 Task: Search one way flight ticket for 5 adults, 2 children, 1 infant in seat and 2 infants on lap in economy from Latrobe: Arnold Palmer Regional Airport to Jackson: Jackson Hole Airport on 5-2-2023. Choice of flights is Westjet. Number of bags: 2 carry on bags. Price is upto 72000. Outbound departure time preference is 5:30.
Action: Mouse moved to (388, 333)
Screenshot: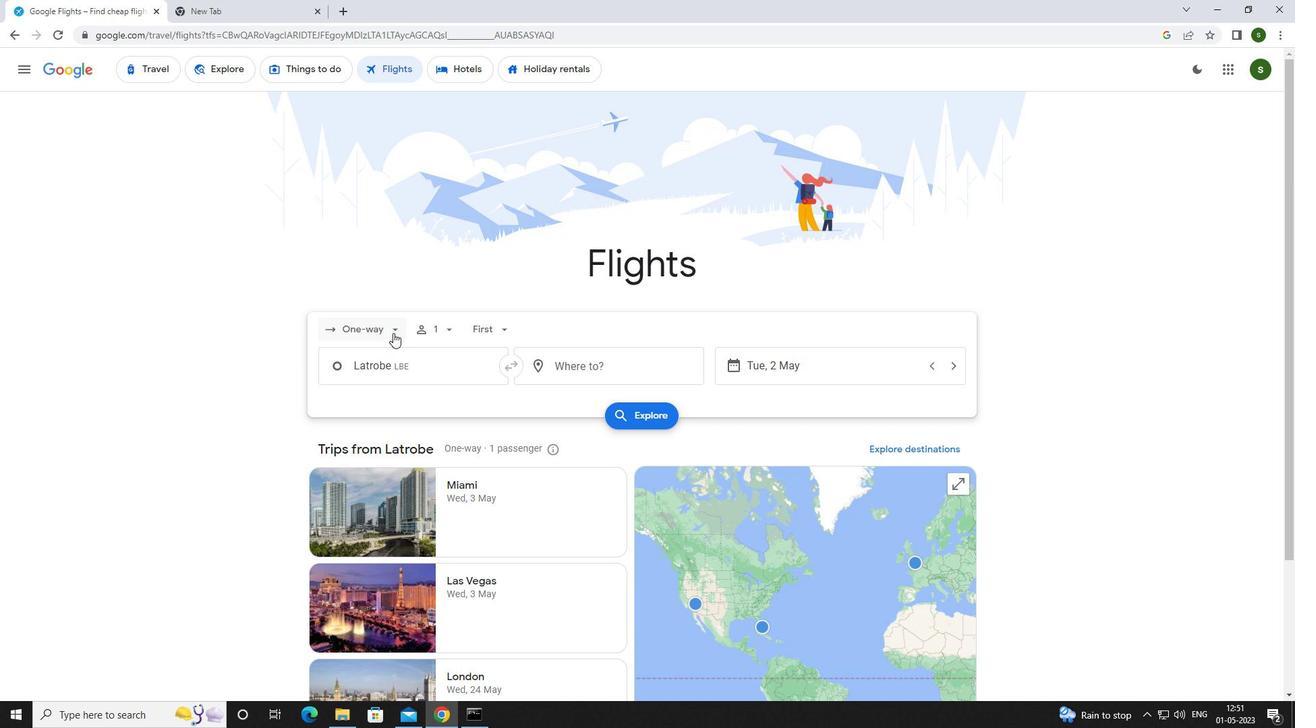 
Action: Mouse pressed left at (388, 333)
Screenshot: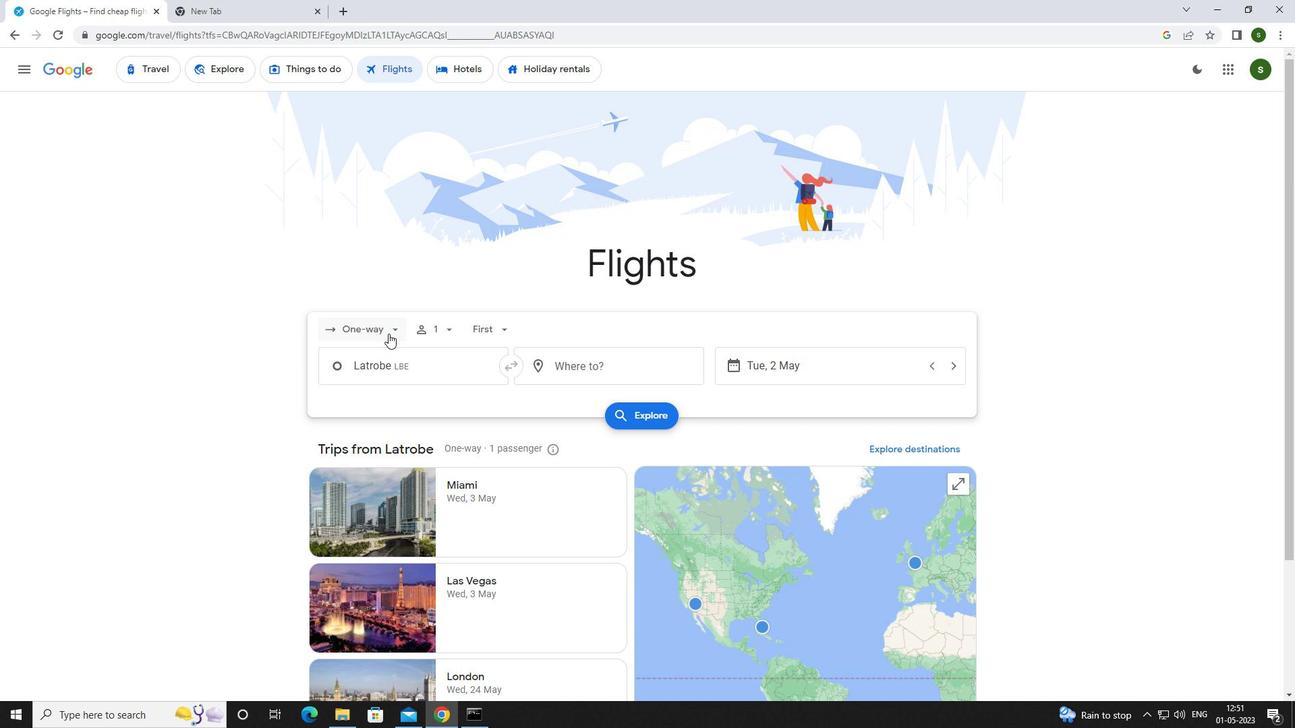 
Action: Mouse moved to (383, 393)
Screenshot: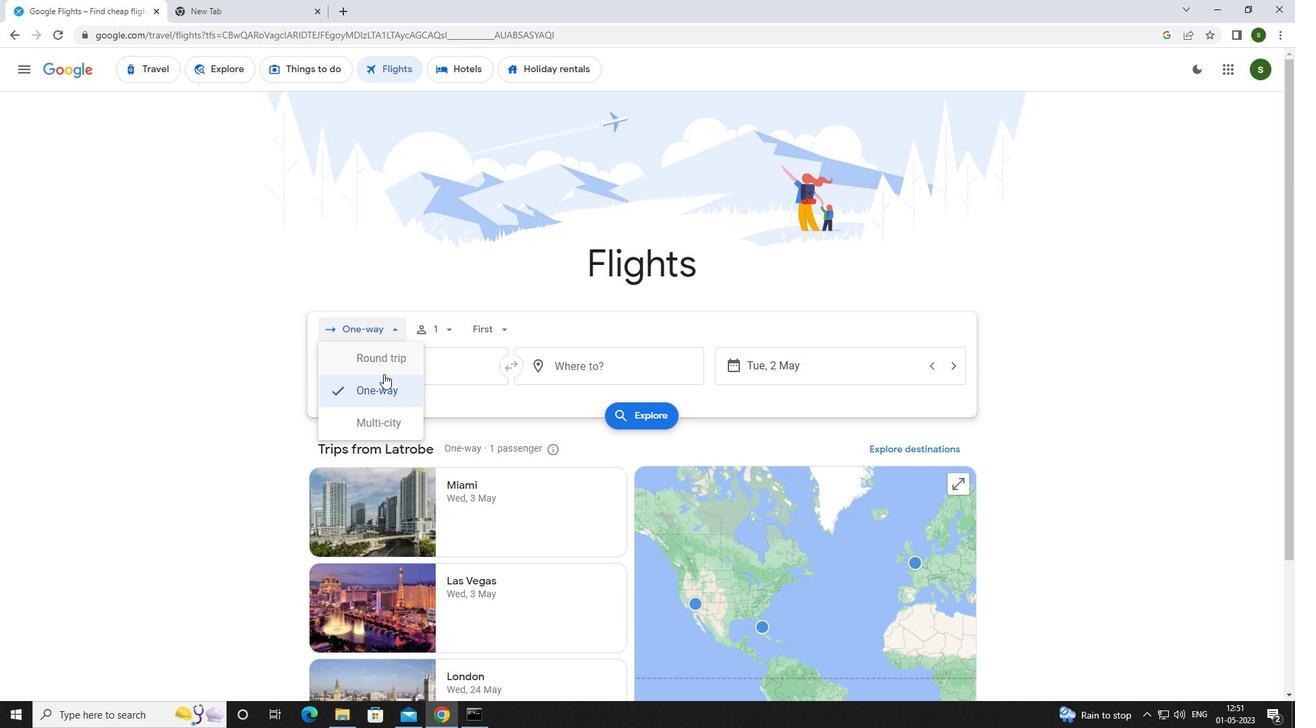 
Action: Mouse pressed left at (383, 393)
Screenshot: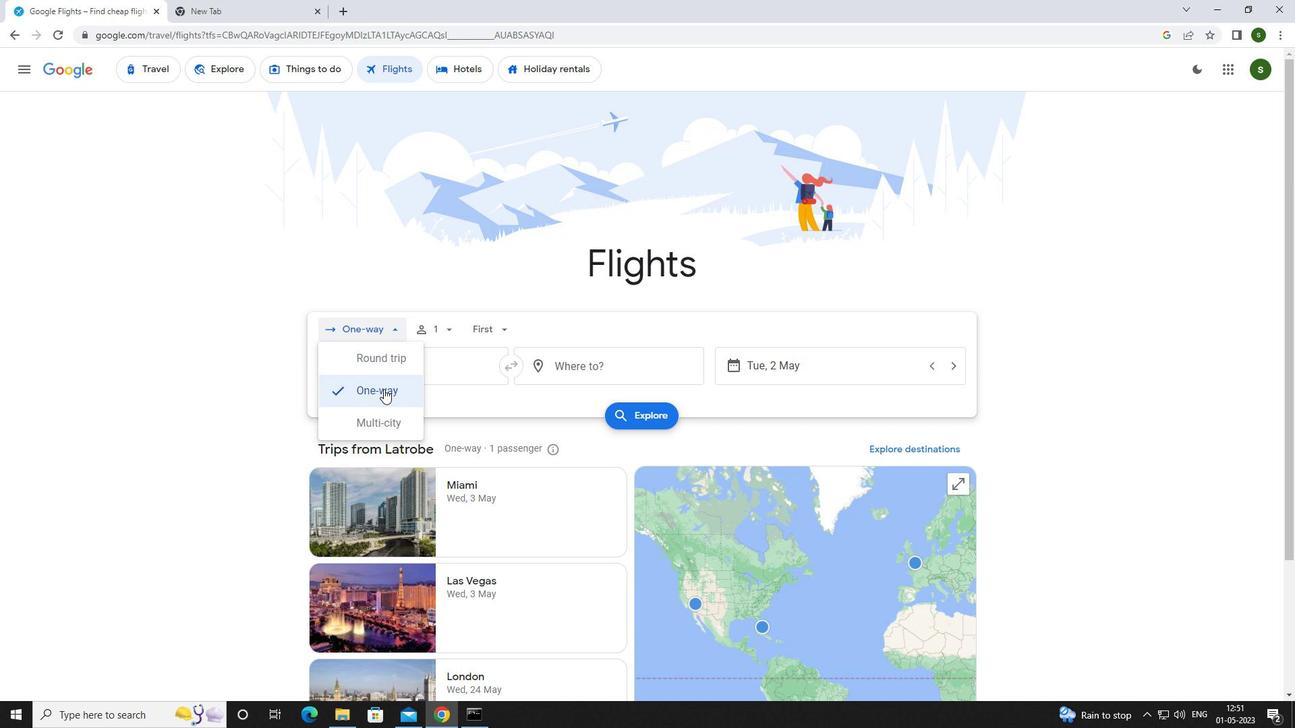 
Action: Mouse moved to (452, 333)
Screenshot: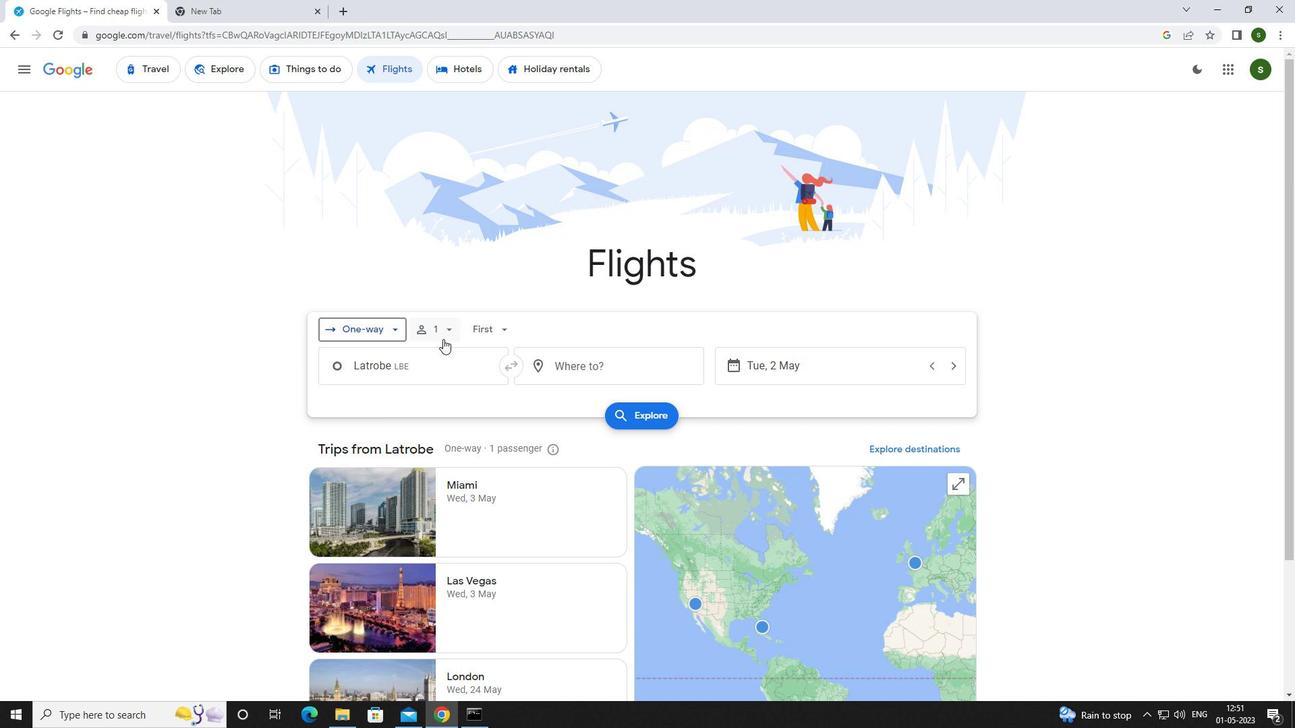 
Action: Mouse pressed left at (452, 333)
Screenshot: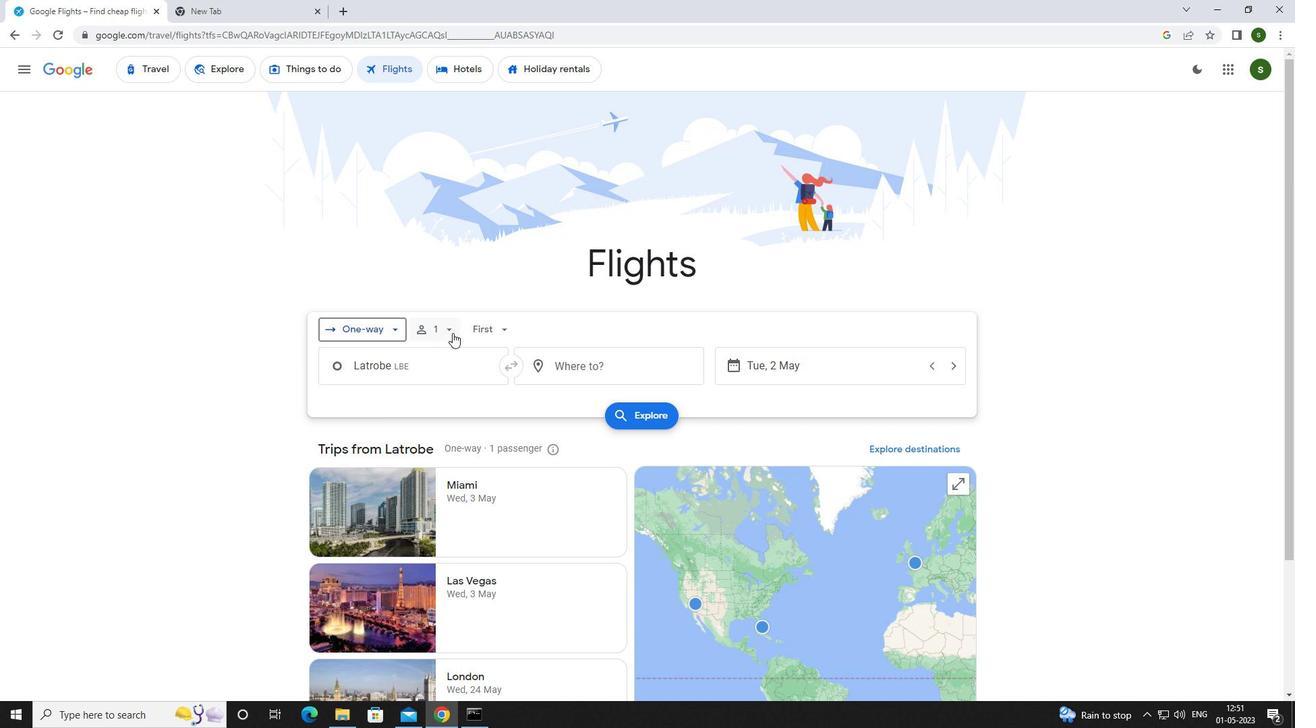 
Action: Mouse moved to (551, 365)
Screenshot: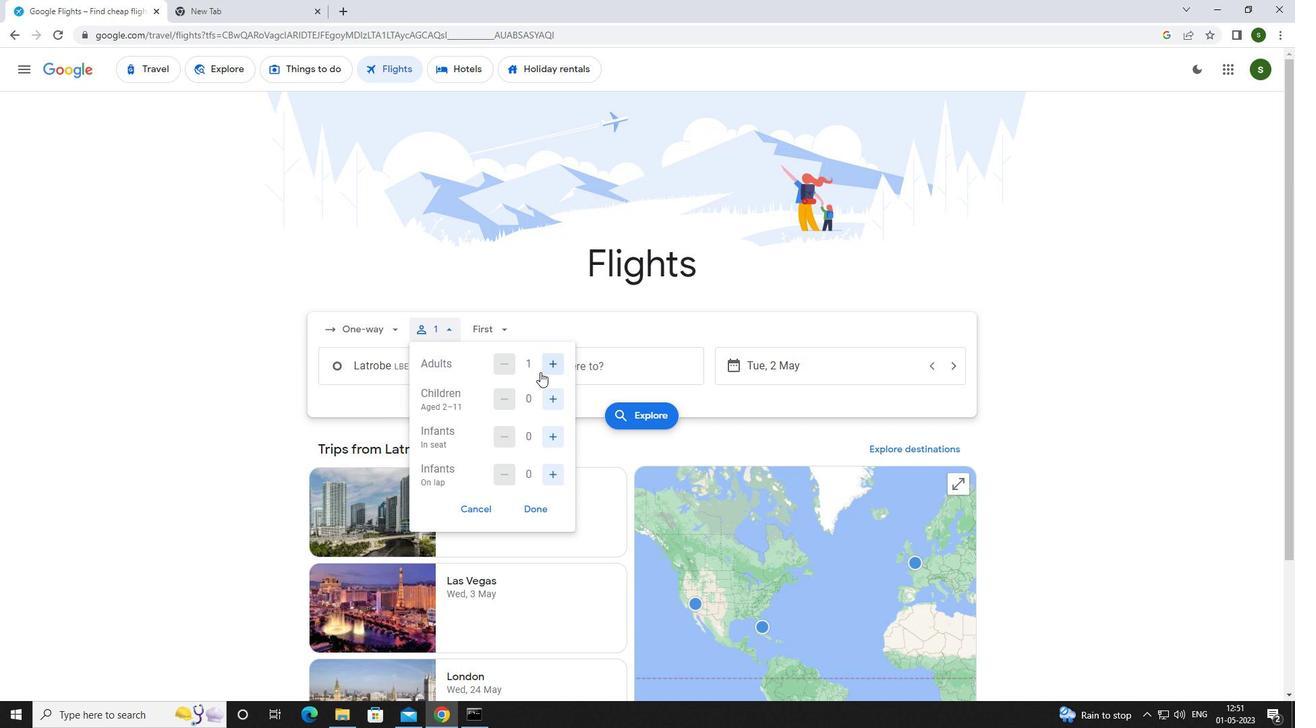 
Action: Mouse pressed left at (551, 365)
Screenshot: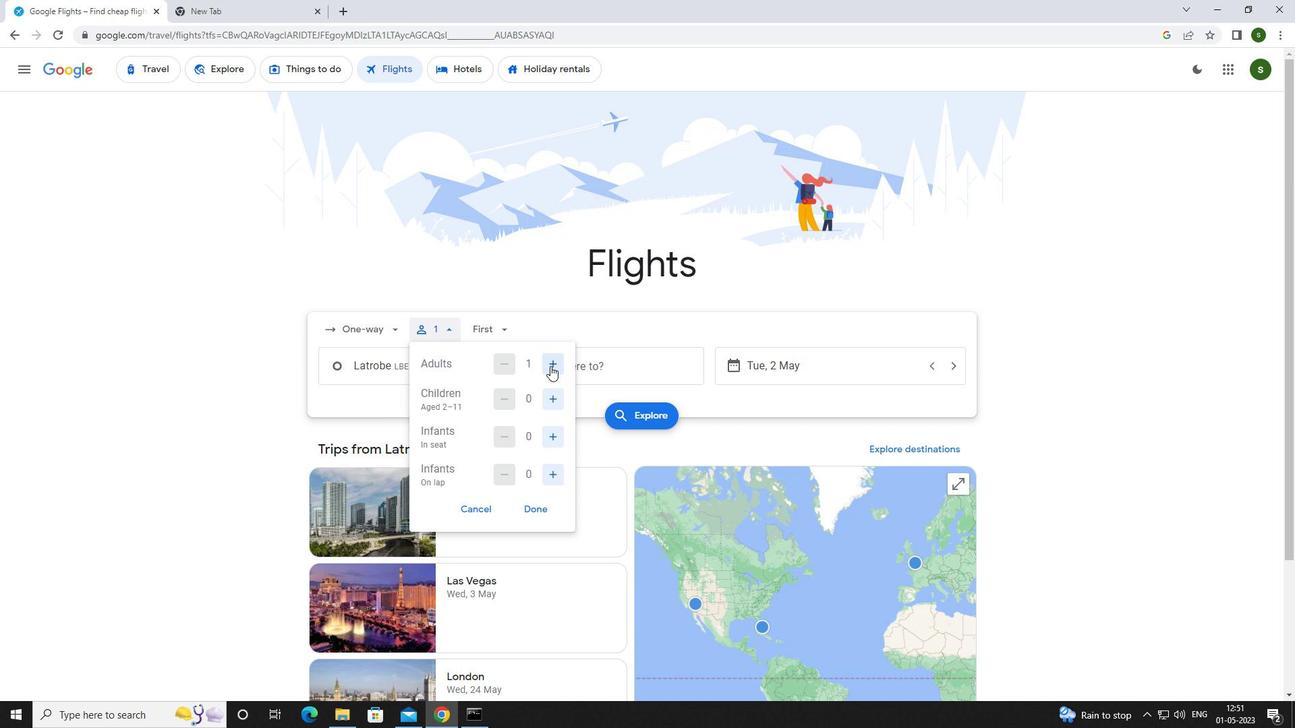 
Action: Mouse pressed left at (551, 365)
Screenshot: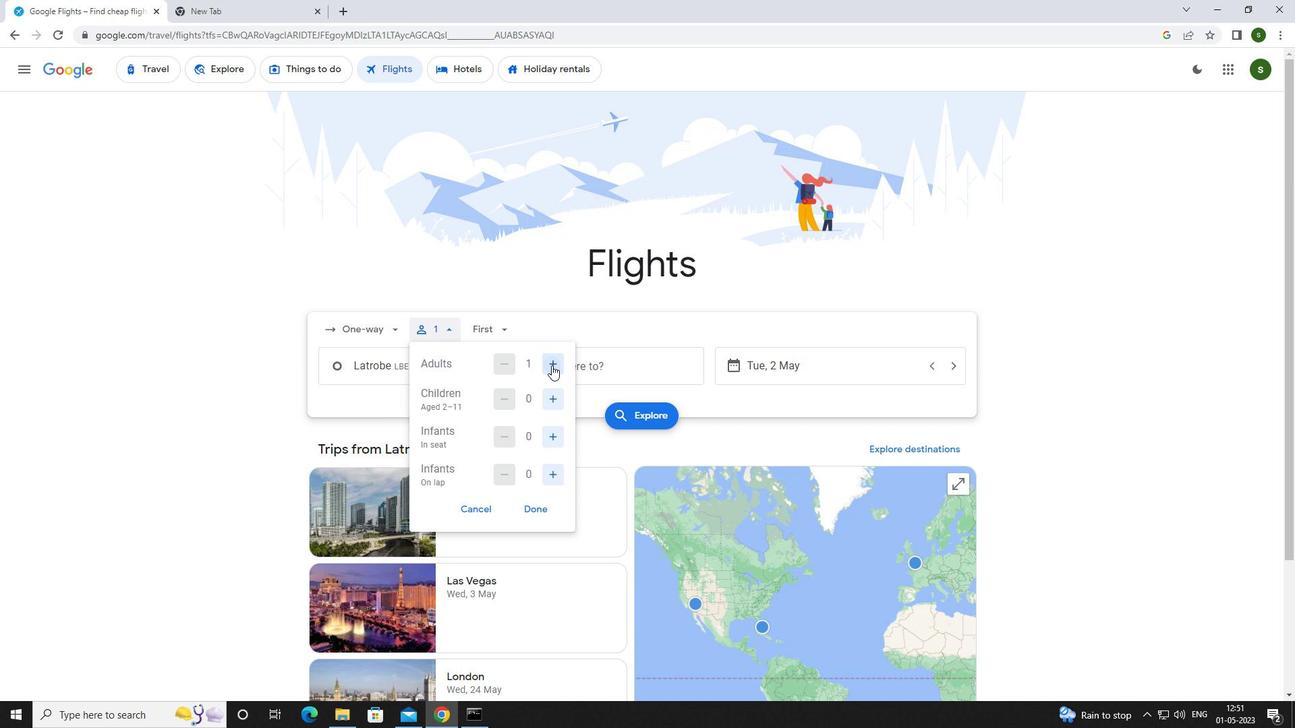 
Action: Mouse pressed left at (551, 365)
Screenshot: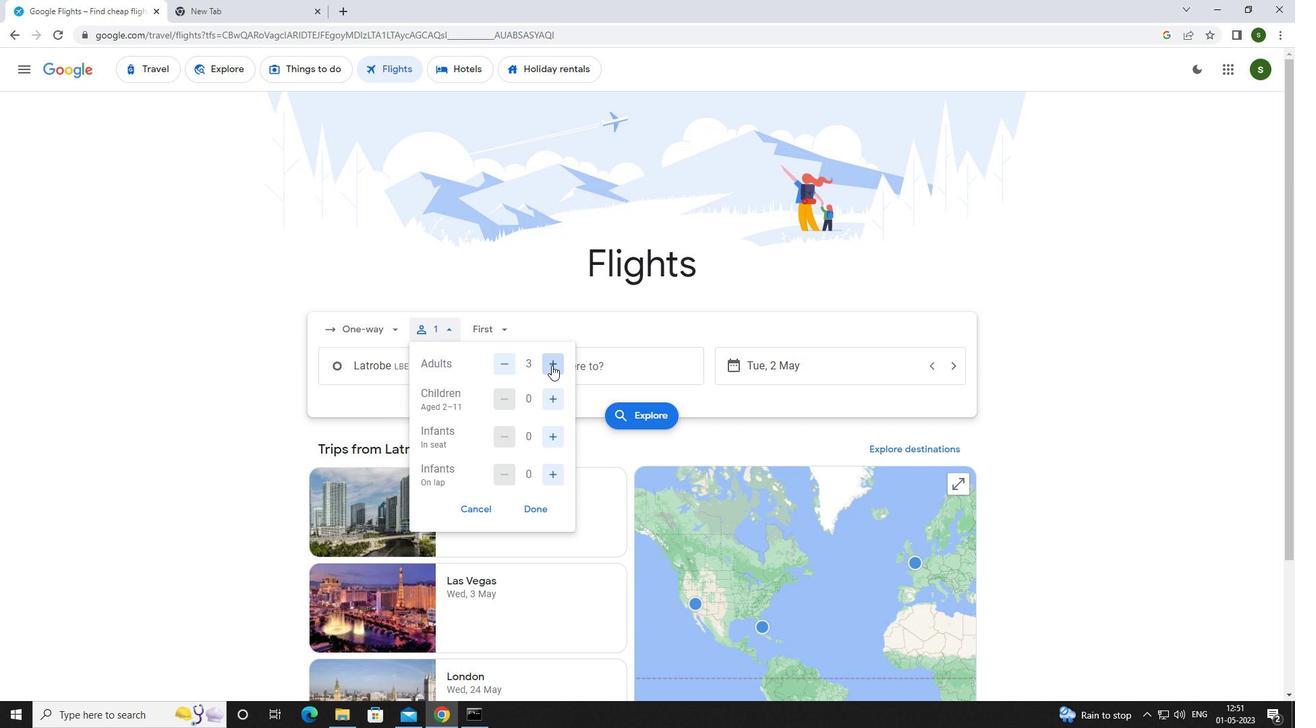 
Action: Mouse pressed left at (551, 365)
Screenshot: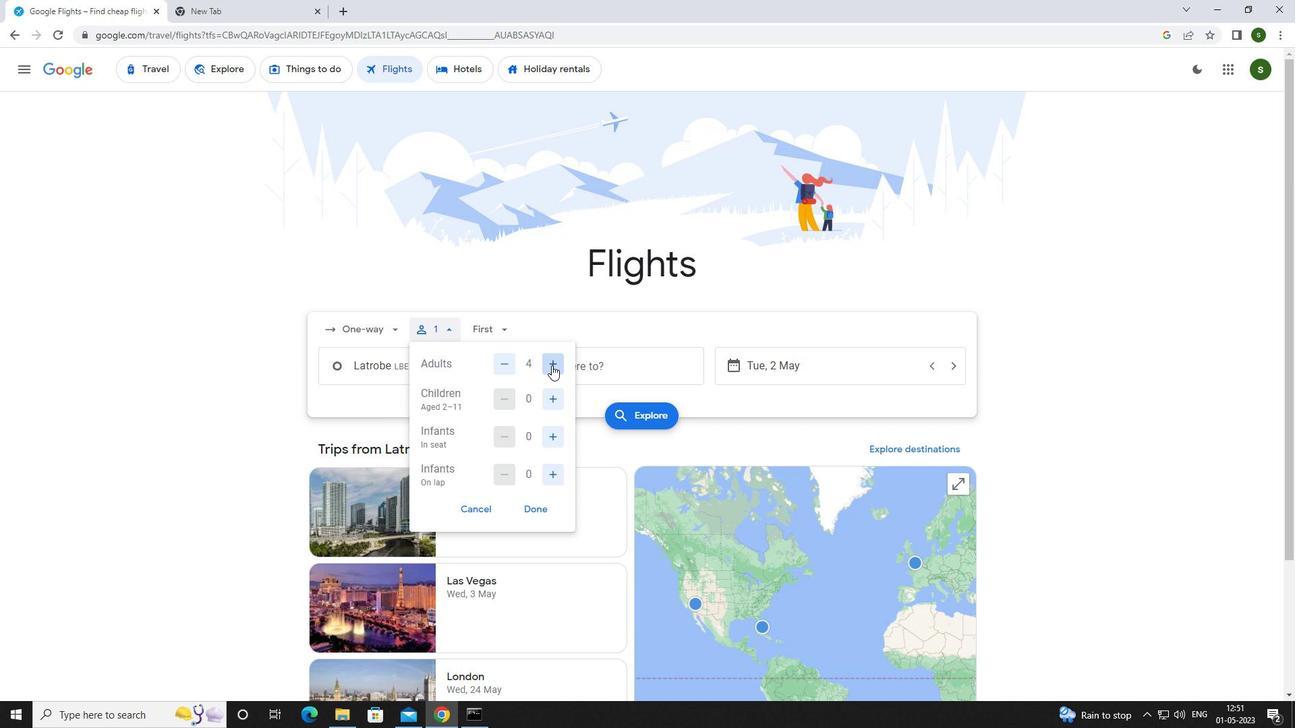 
Action: Mouse moved to (546, 406)
Screenshot: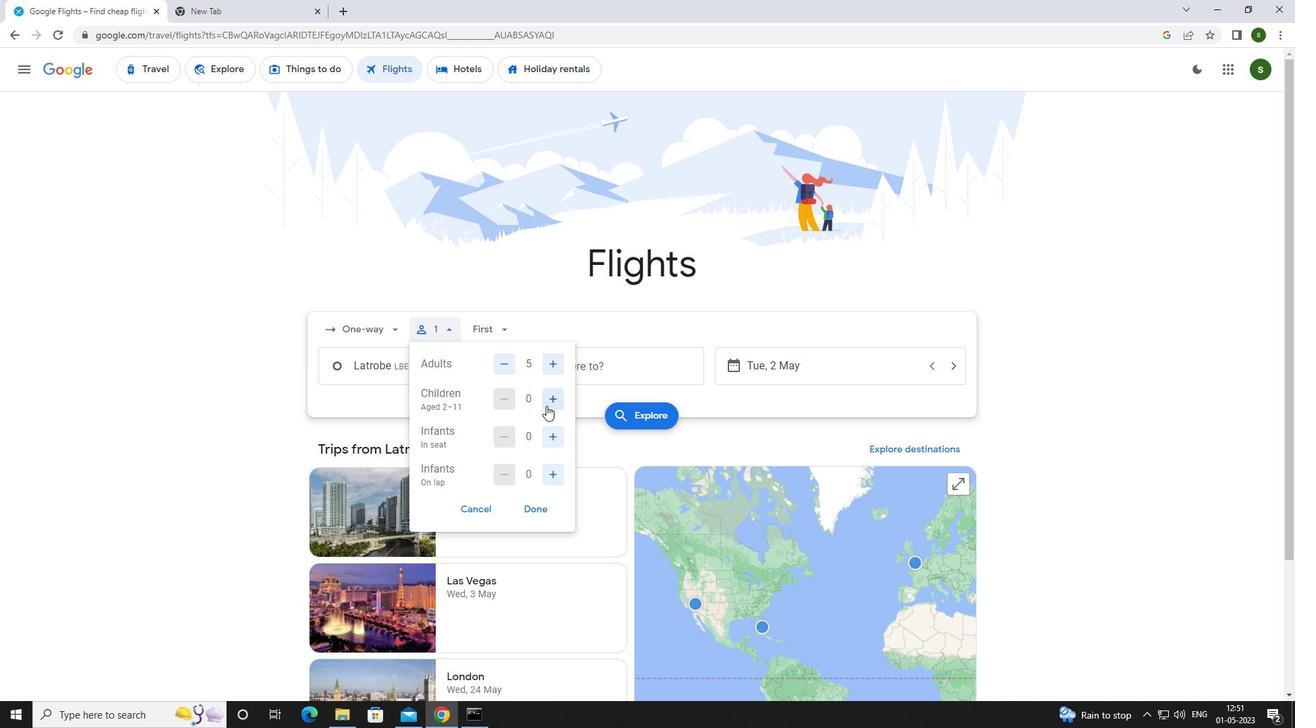 
Action: Mouse pressed left at (546, 406)
Screenshot: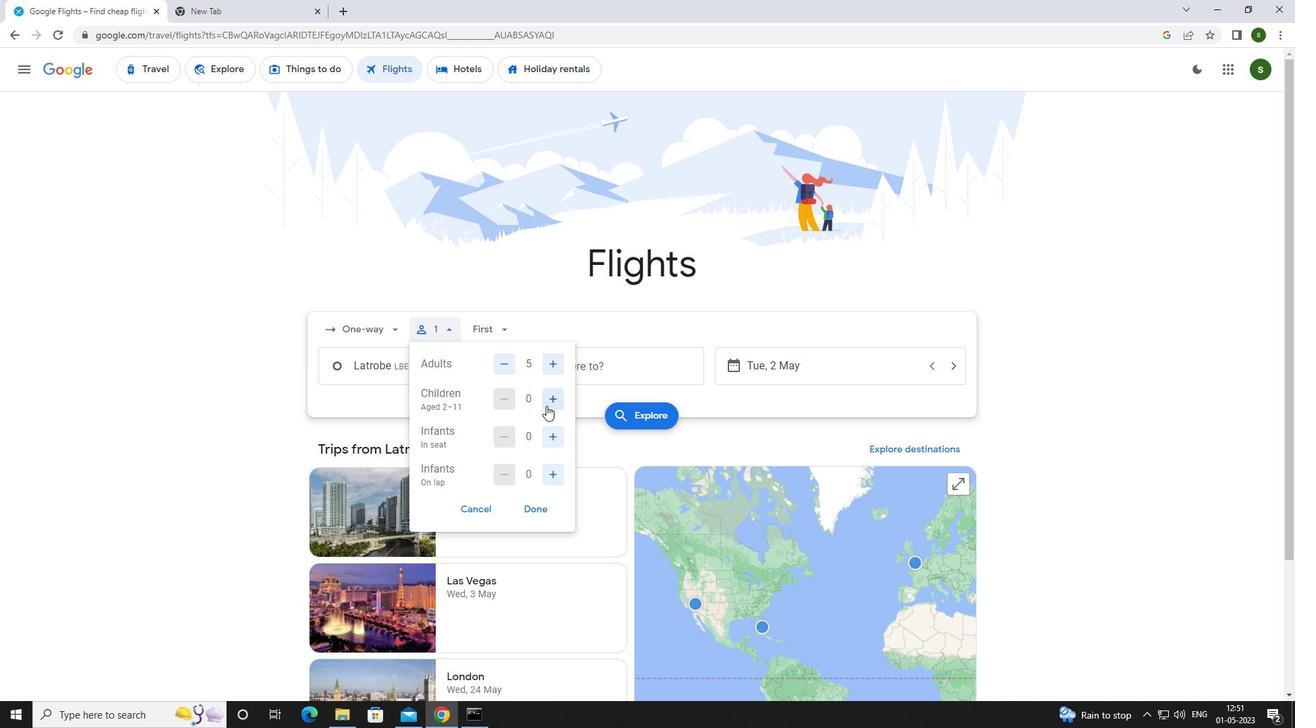 
Action: Mouse pressed left at (546, 406)
Screenshot: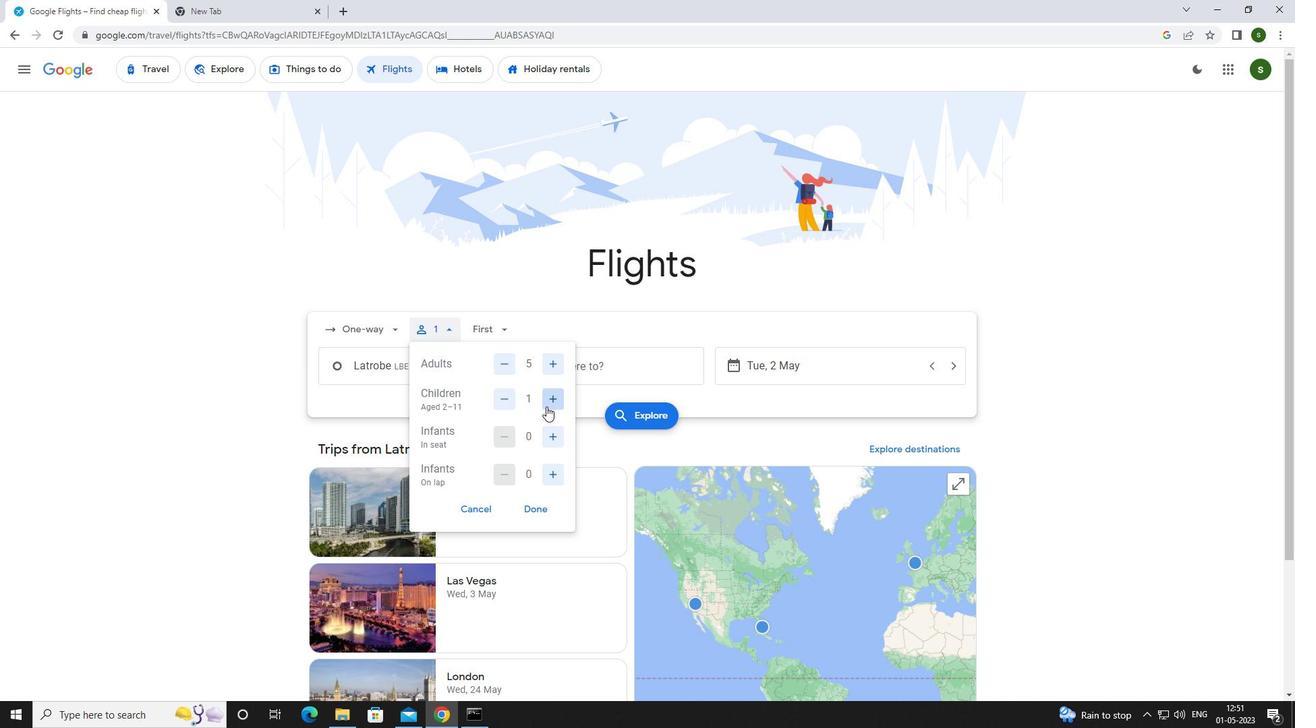 
Action: Mouse moved to (556, 436)
Screenshot: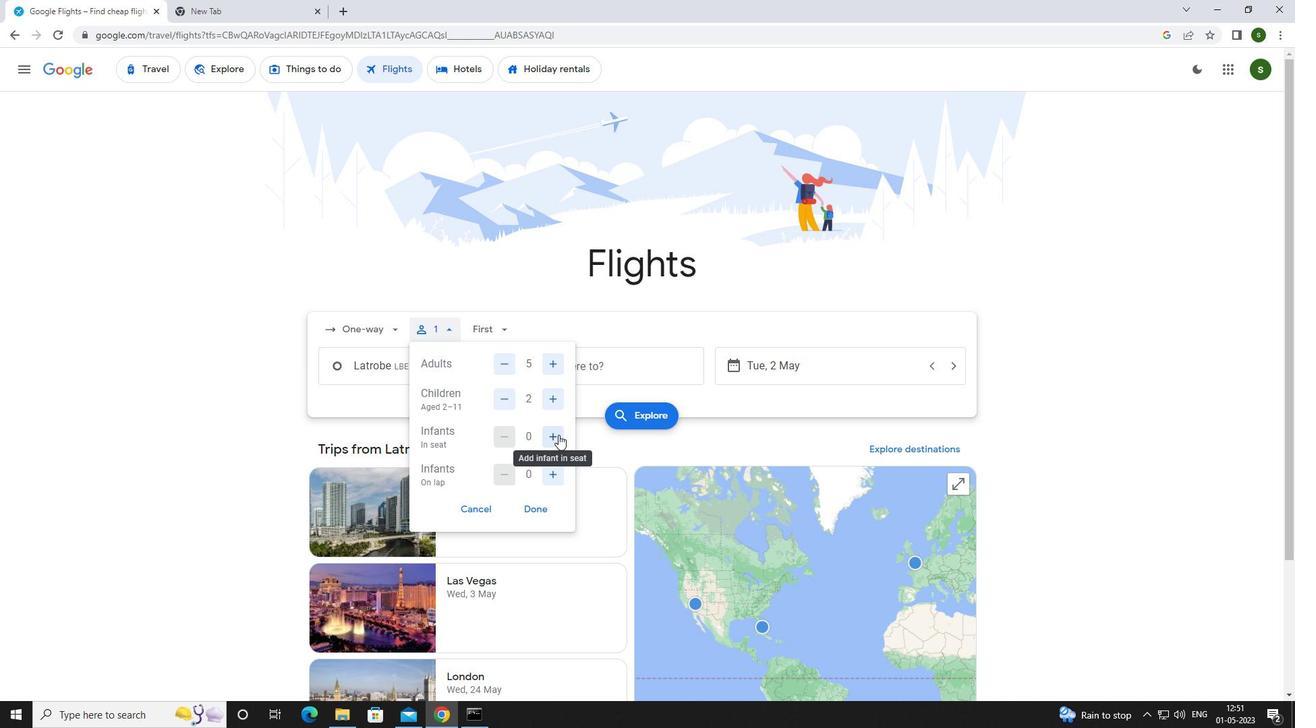 
Action: Mouse pressed left at (556, 436)
Screenshot: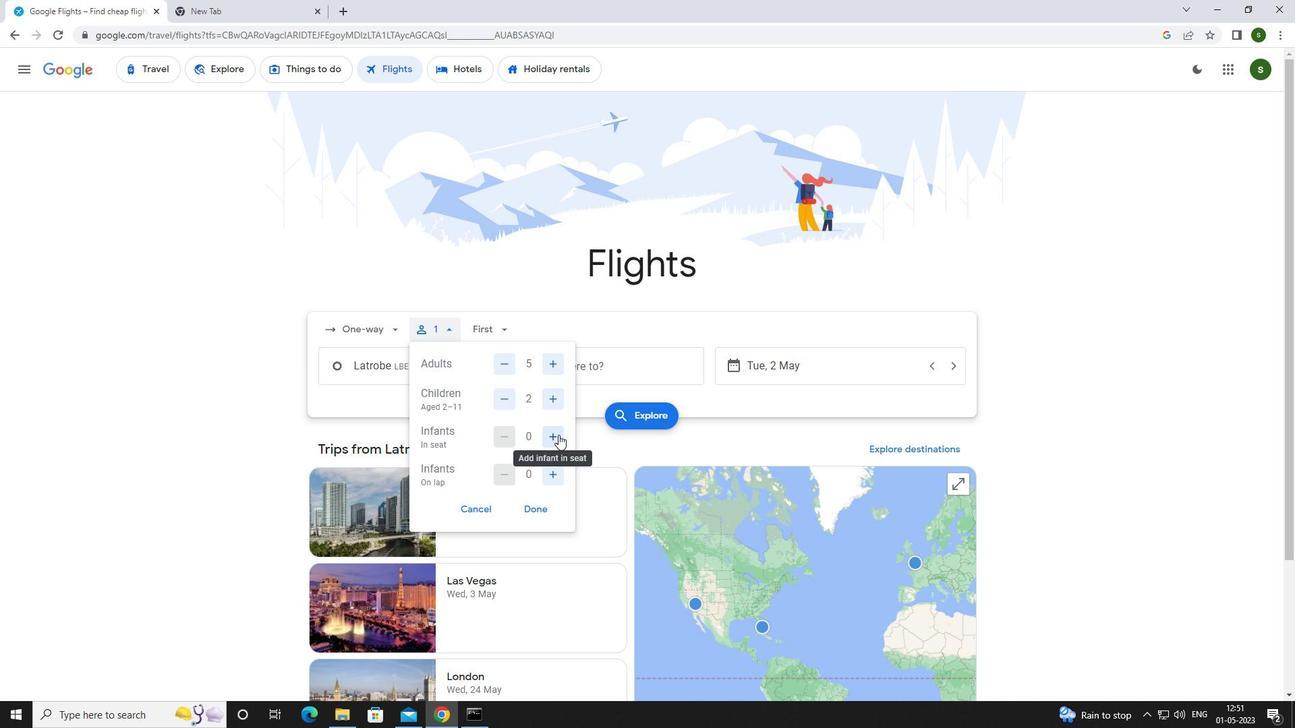 
Action: Mouse moved to (553, 477)
Screenshot: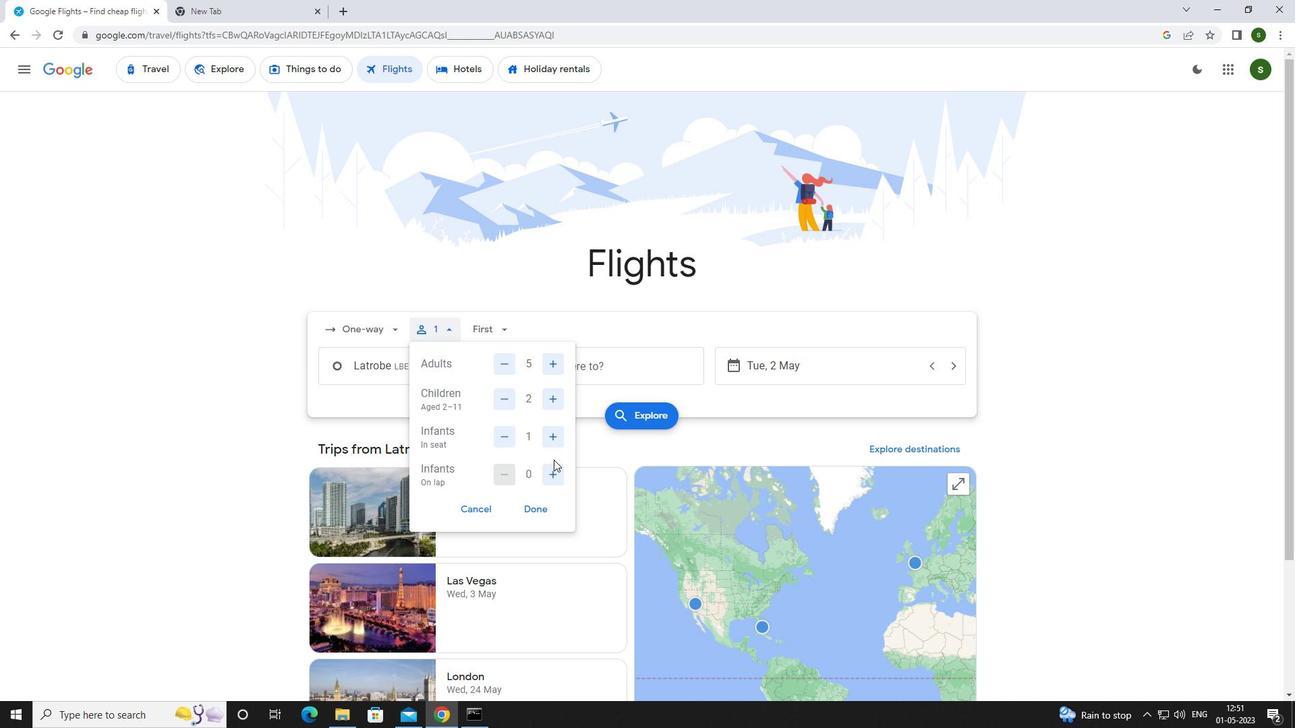 
Action: Mouse pressed left at (553, 477)
Screenshot: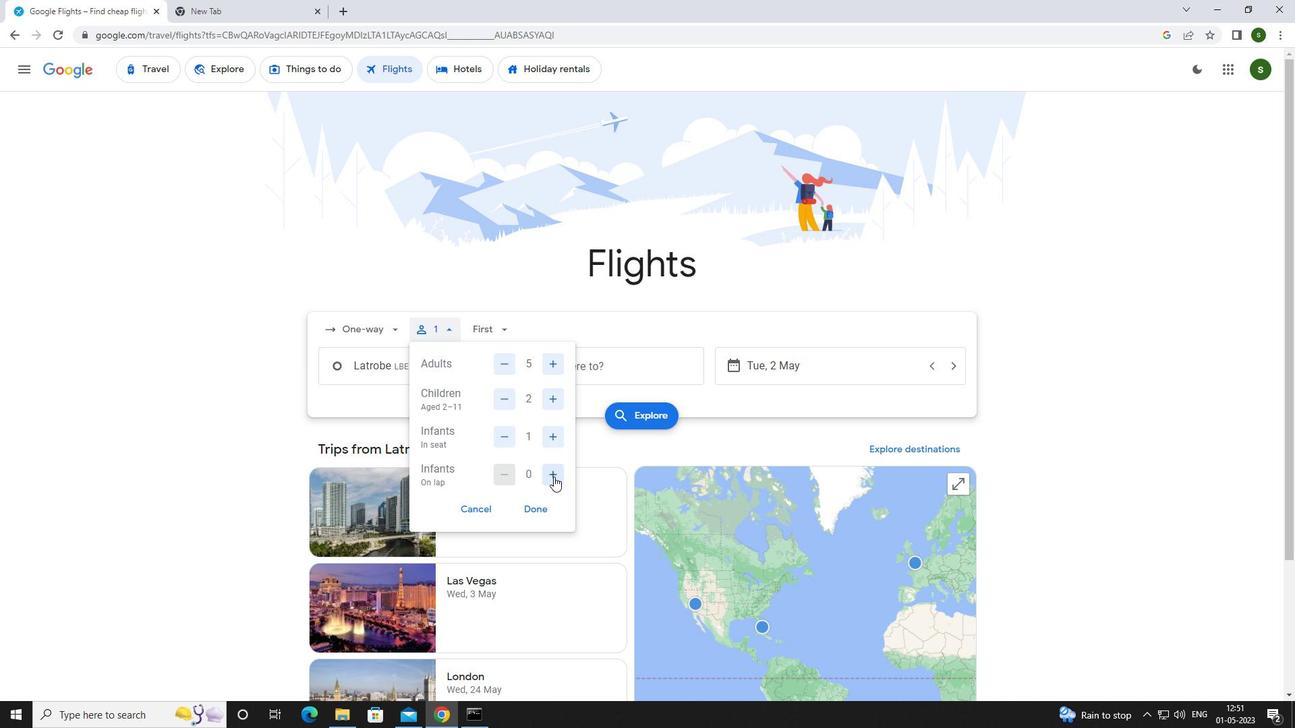 
Action: Mouse moved to (501, 330)
Screenshot: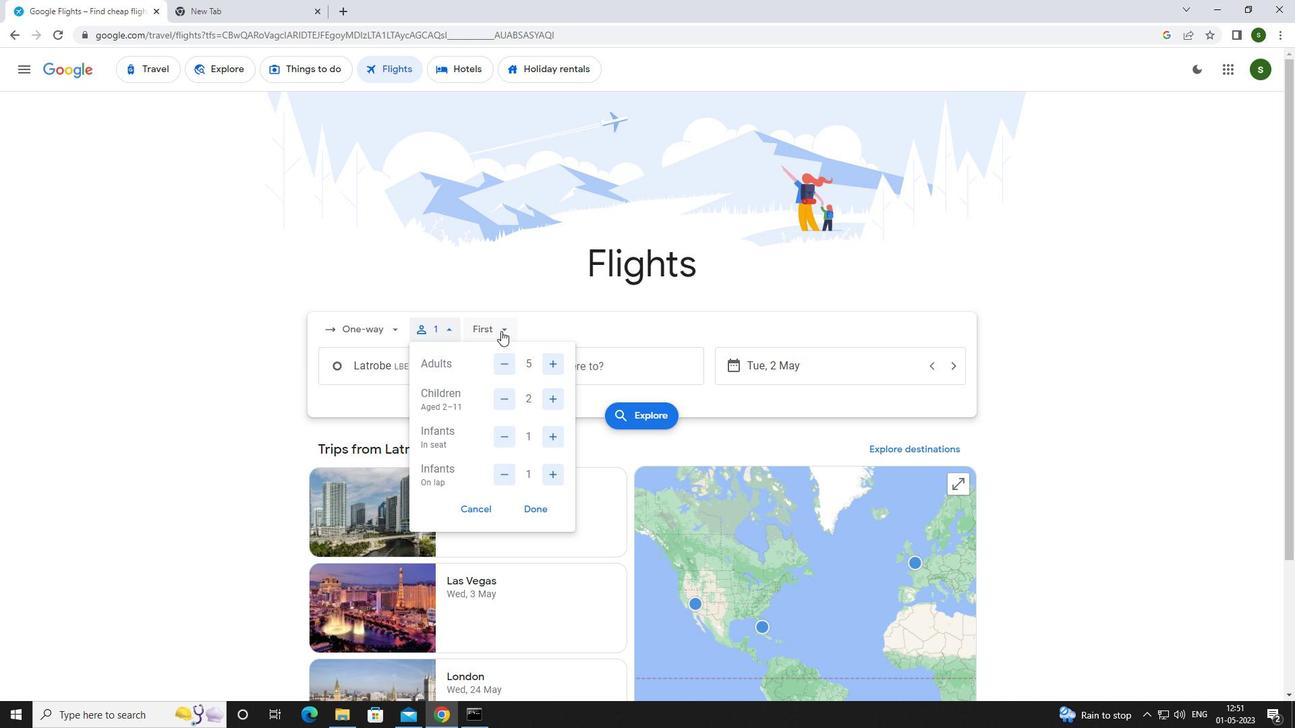 
Action: Mouse pressed left at (501, 330)
Screenshot: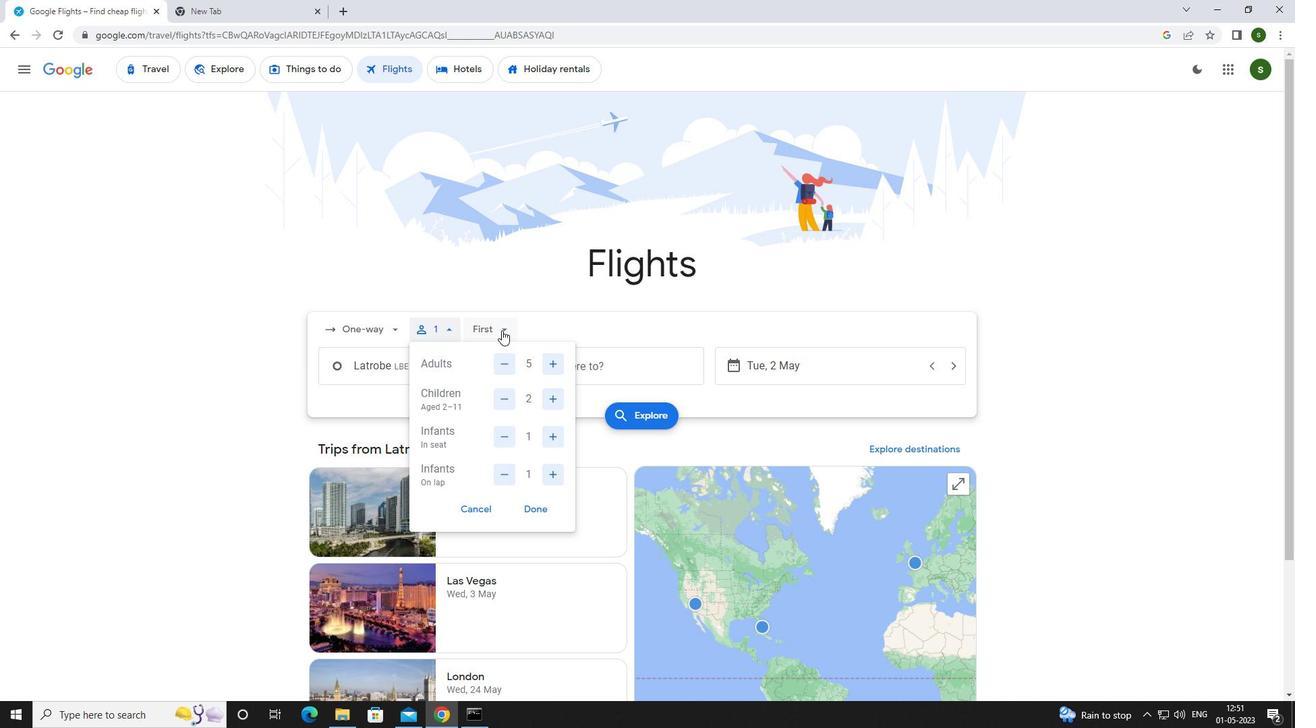 
Action: Mouse moved to (512, 359)
Screenshot: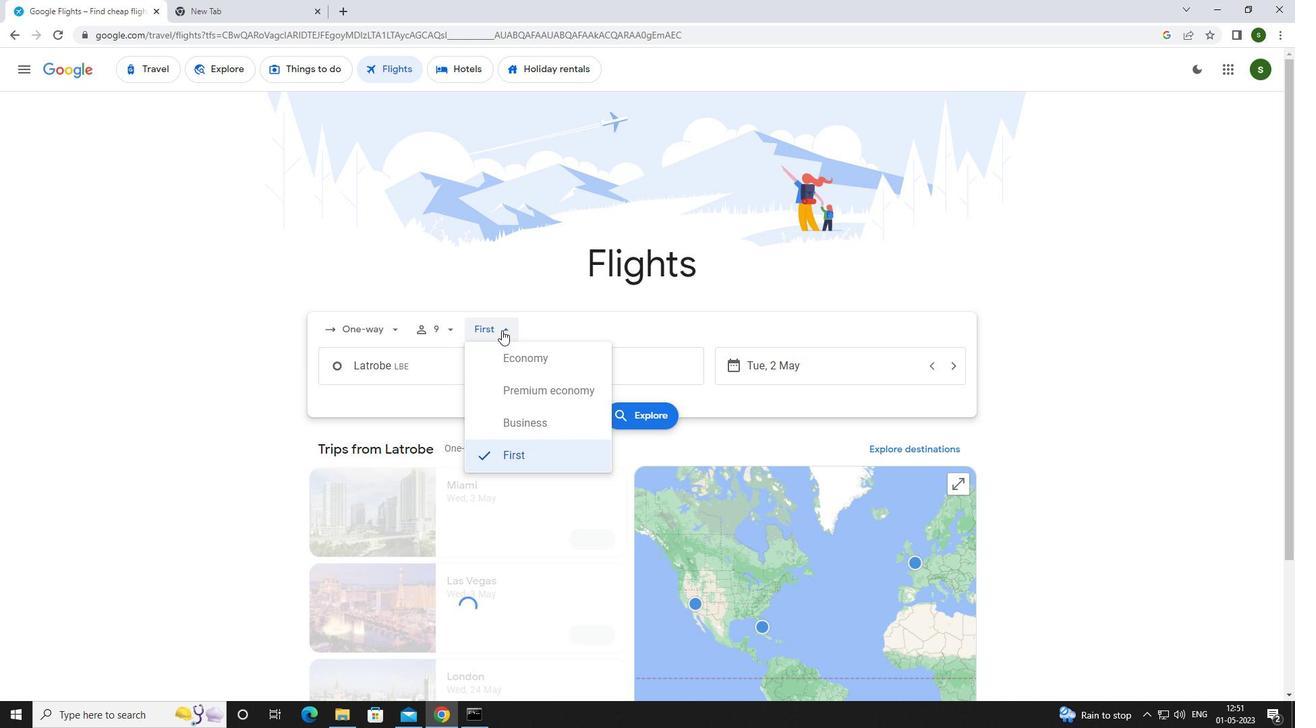 
Action: Mouse pressed left at (512, 359)
Screenshot: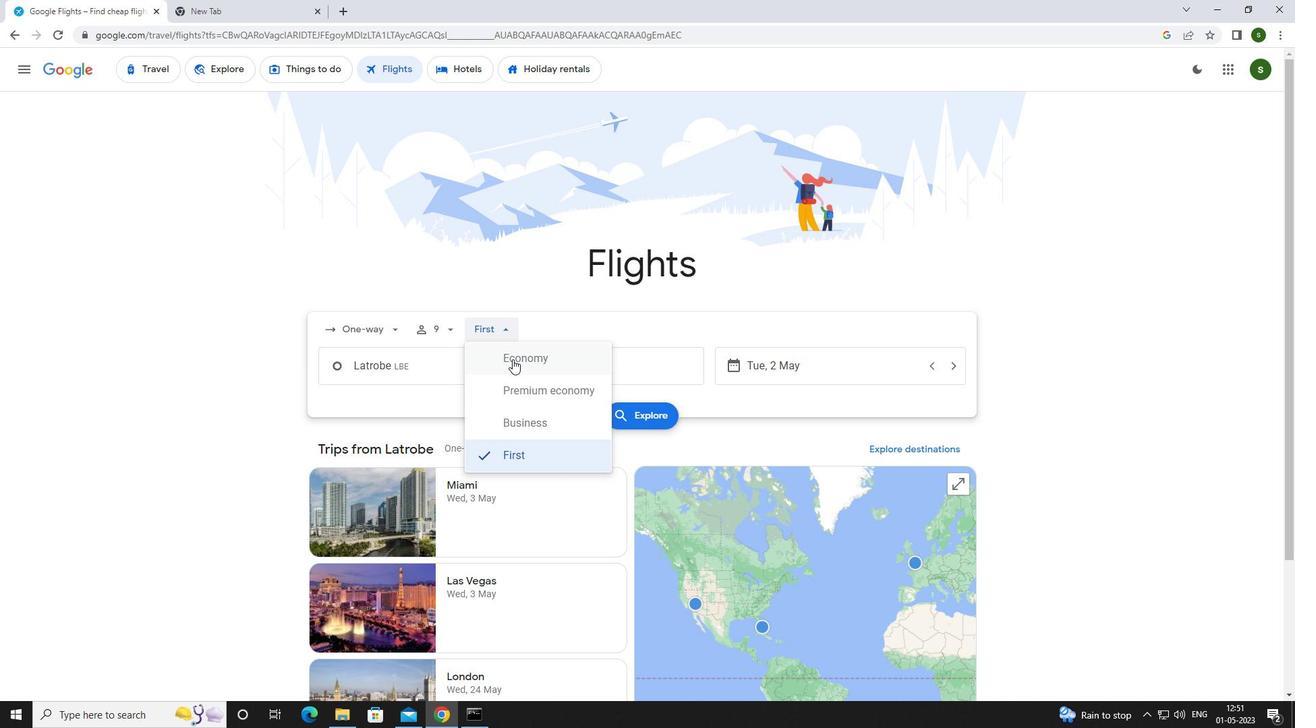 
Action: Mouse moved to (475, 365)
Screenshot: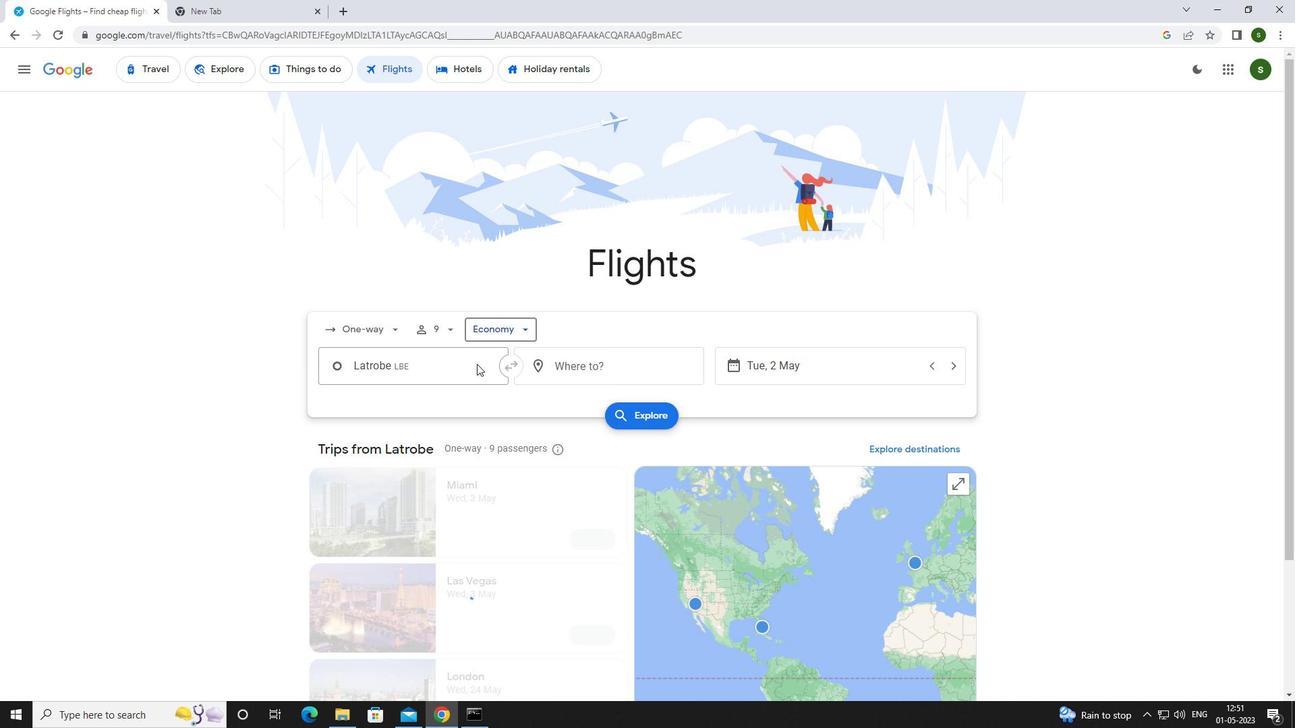 
Action: Mouse pressed left at (475, 365)
Screenshot: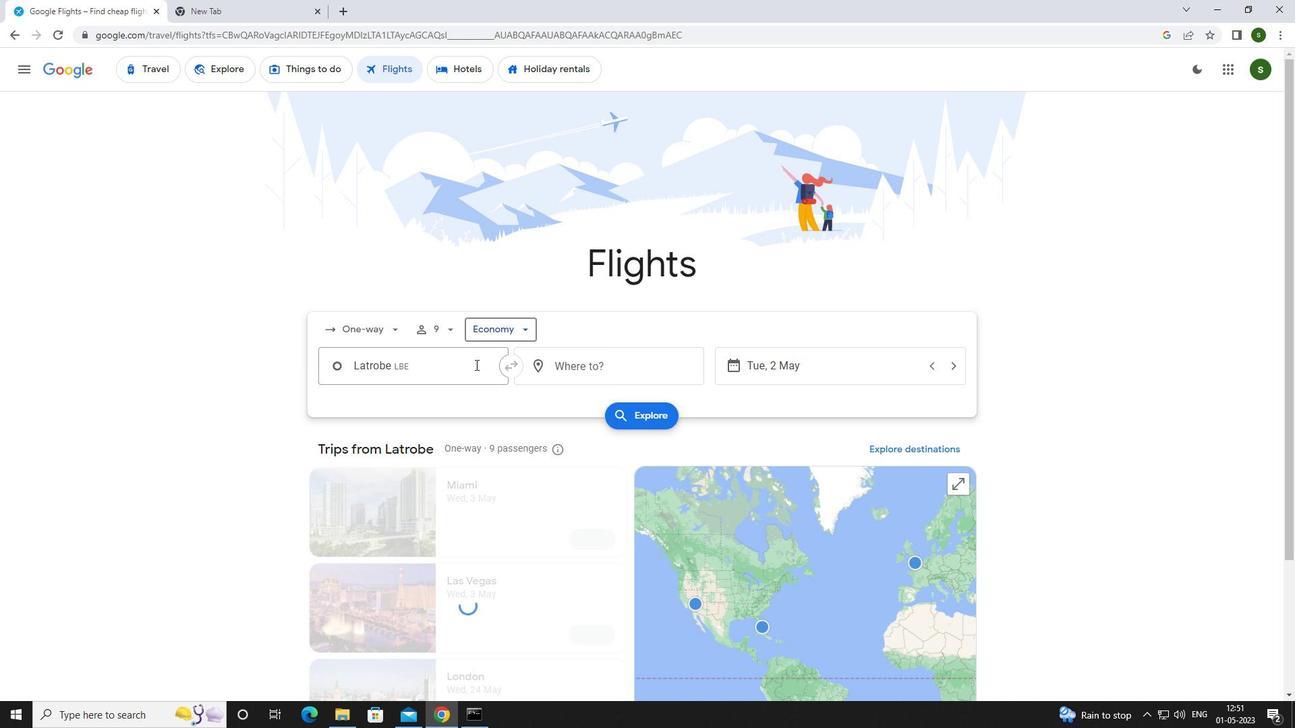 
Action: Mouse moved to (475, 366)
Screenshot: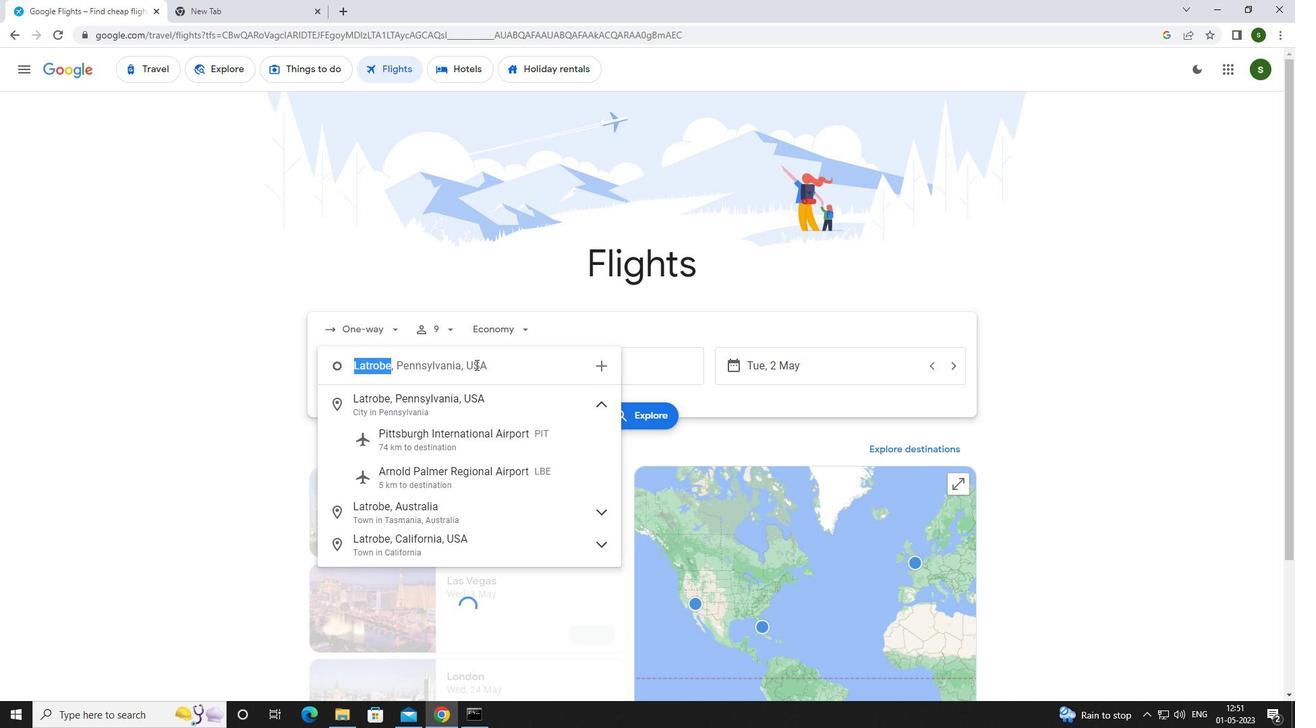 
Action: Key pressed a<Key.caps_lock>rnol
Screenshot: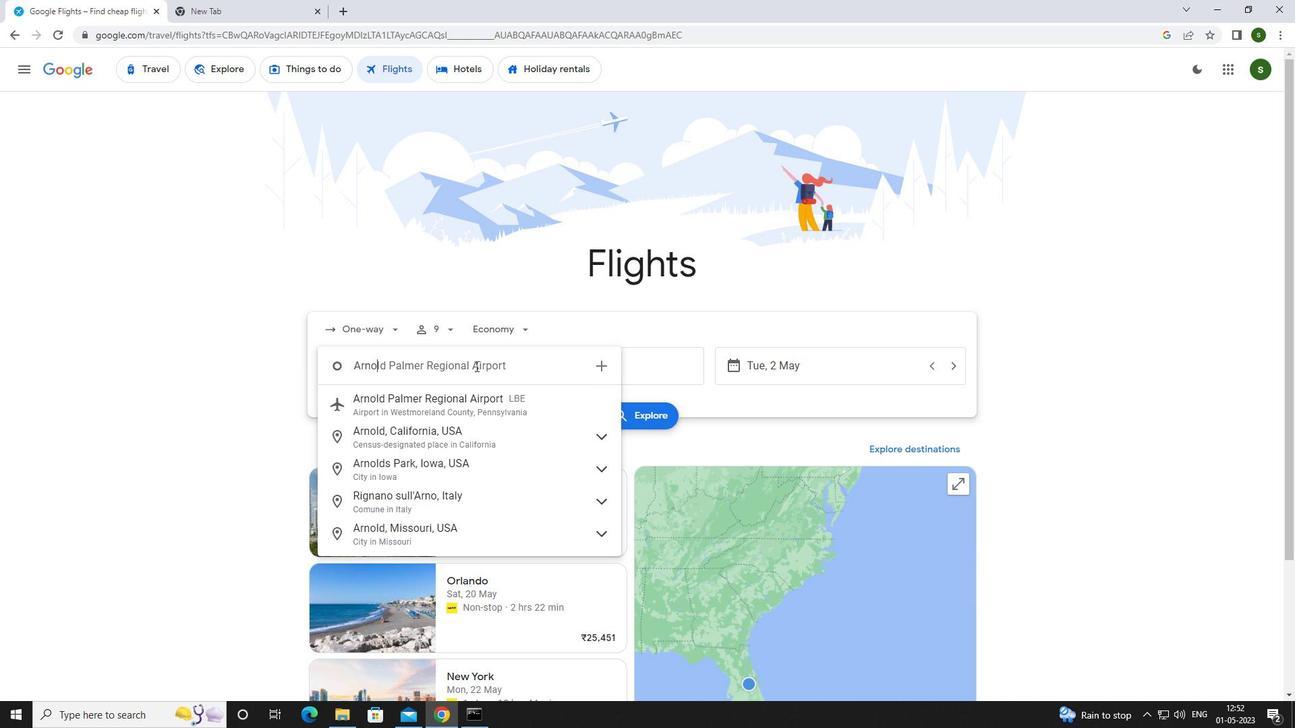 
Action: Mouse moved to (483, 394)
Screenshot: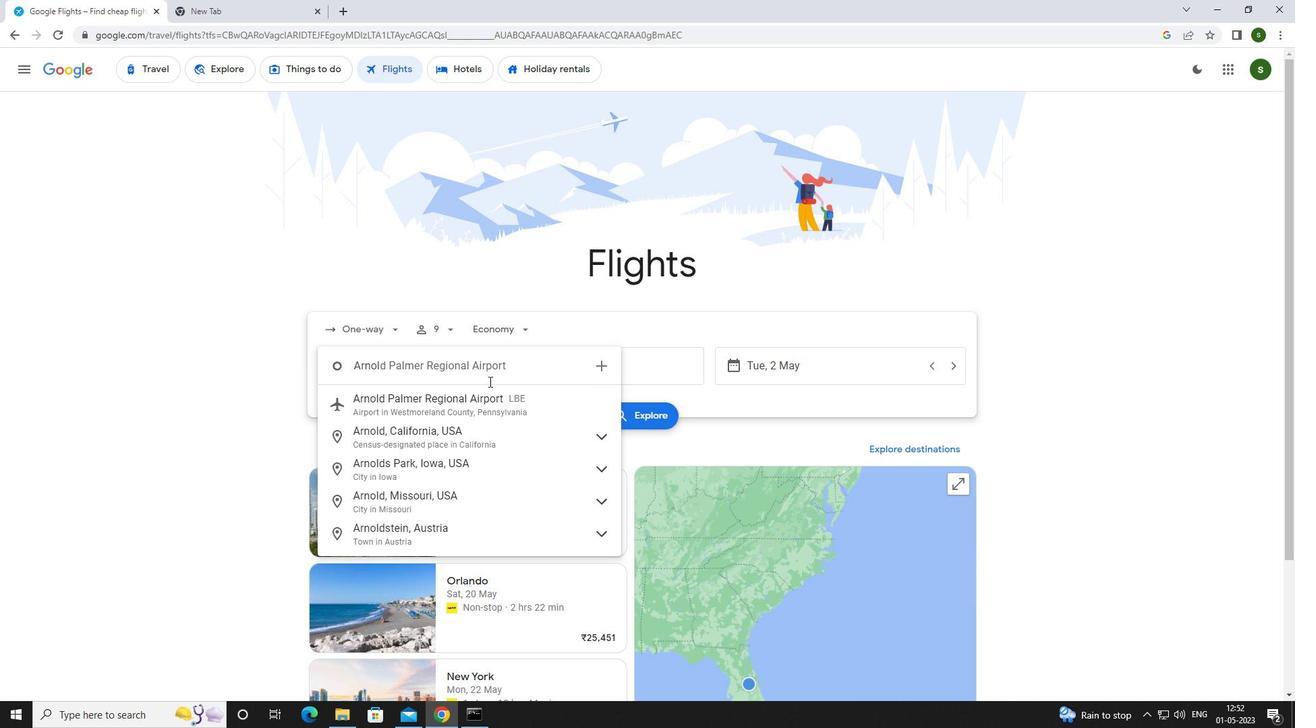 
Action: Mouse pressed left at (483, 394)
Screenshot: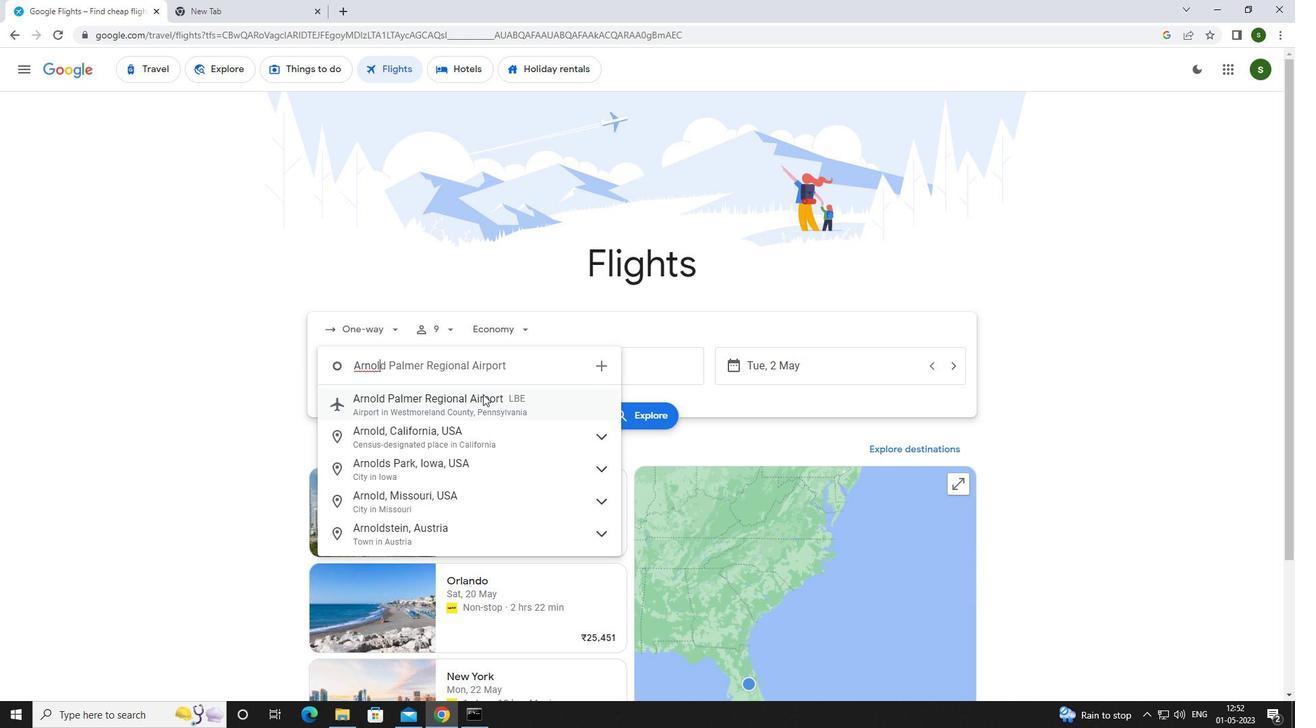 
Action: Mouse moved to (626, 369)
Screenshot: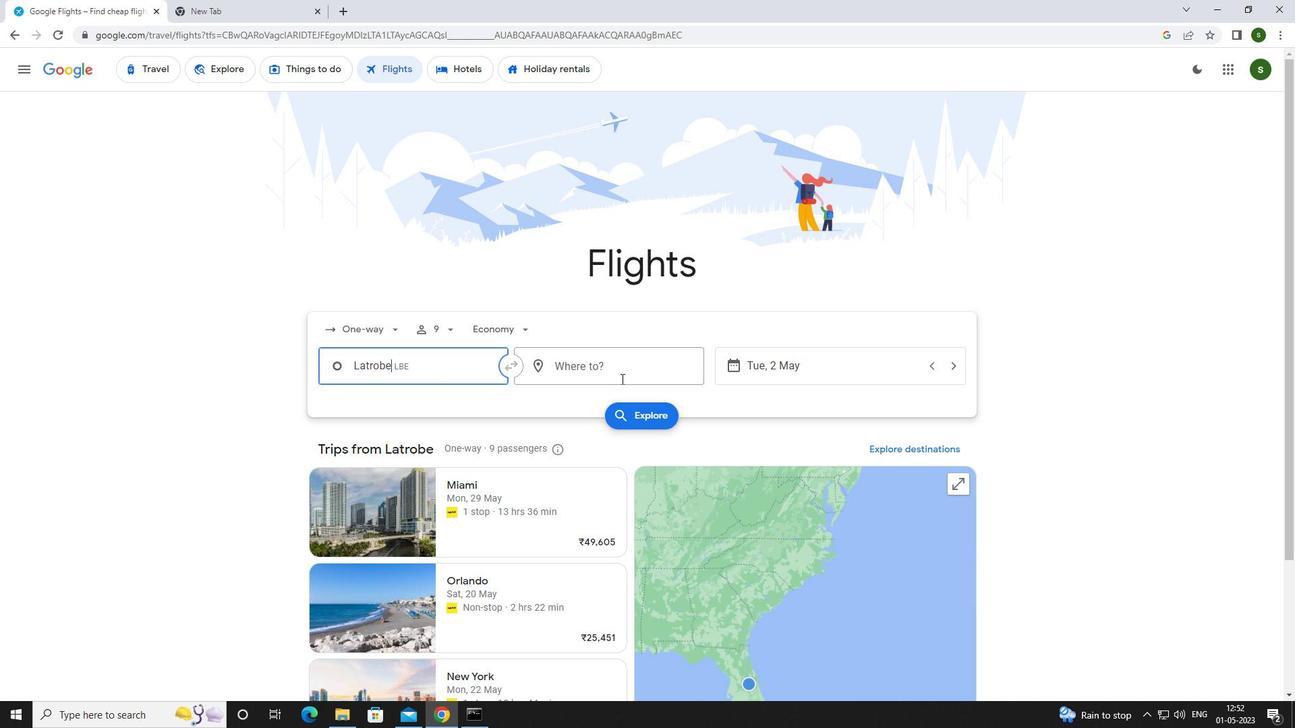 
Action: Mouse pressed left at (626, 369)
Screenshot: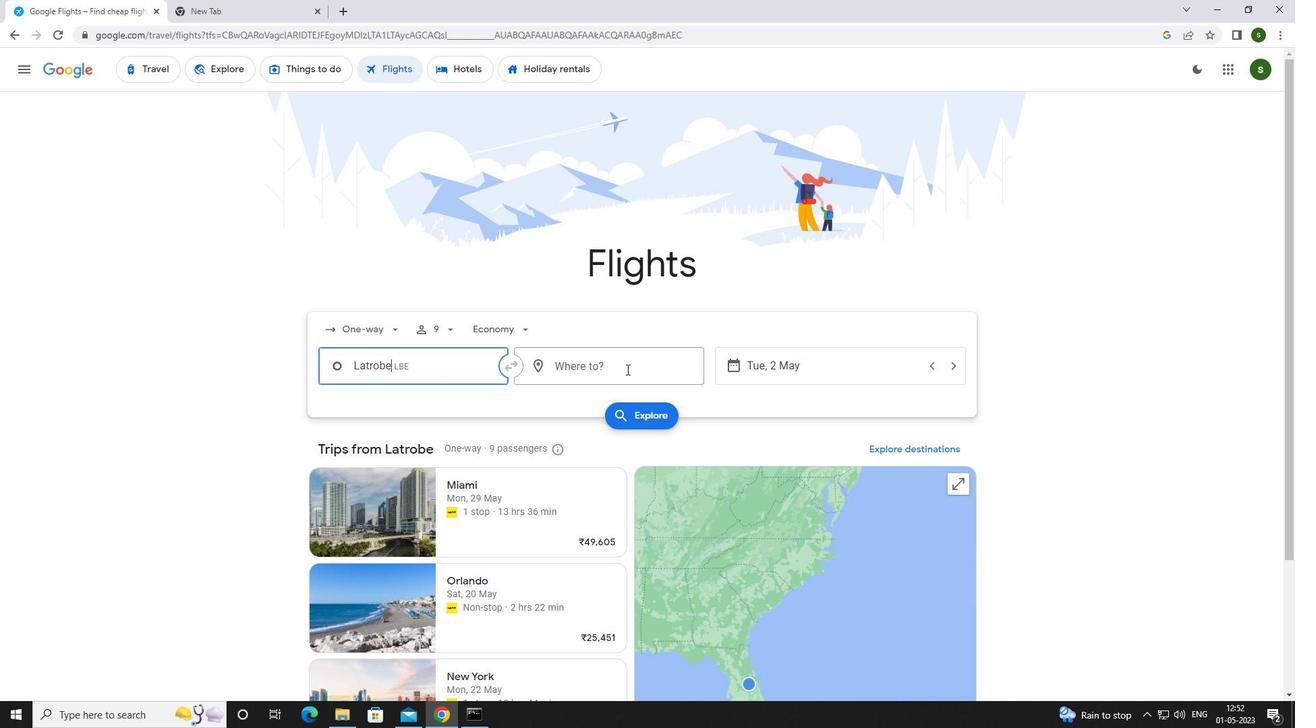 
Action: Mouse moved to (581, 371)
Screenshot: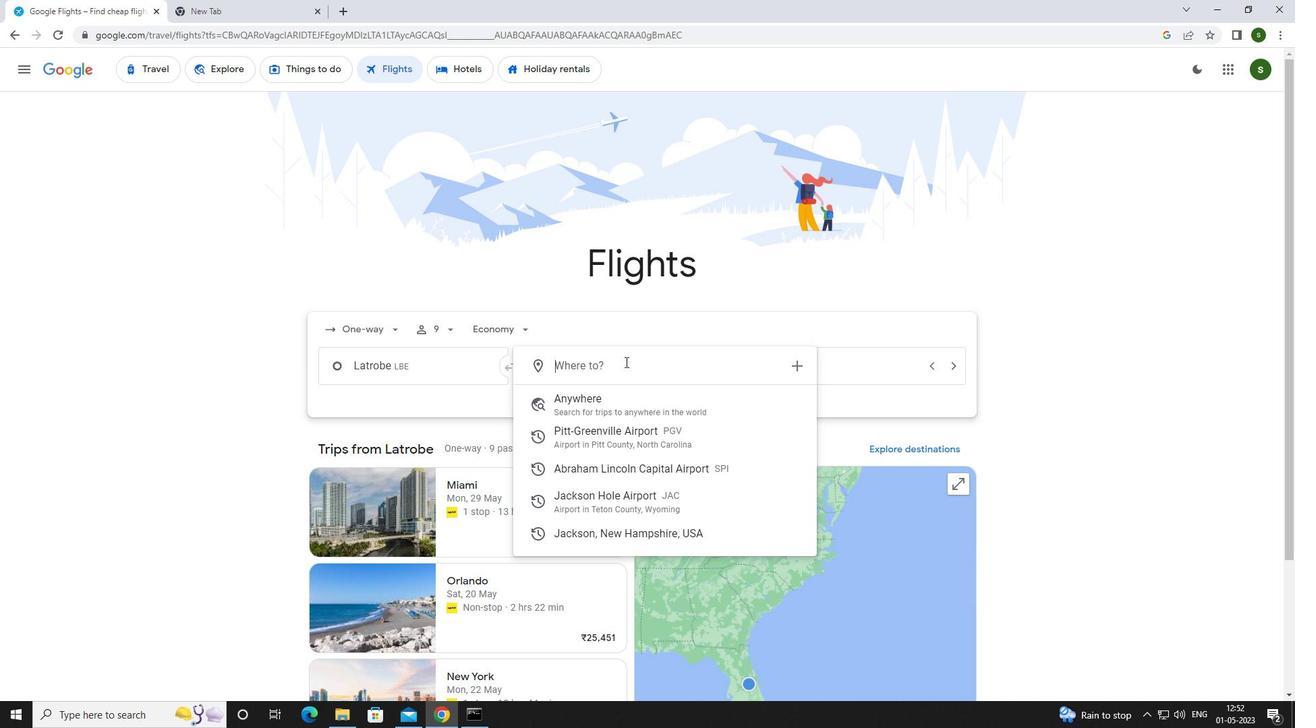 
Action: Key pressed <Key.caps_lock>j<Key.caps_lock>ackson<Key.space><Key.caps_lock>h<Key.caps_lock>
Screenshot: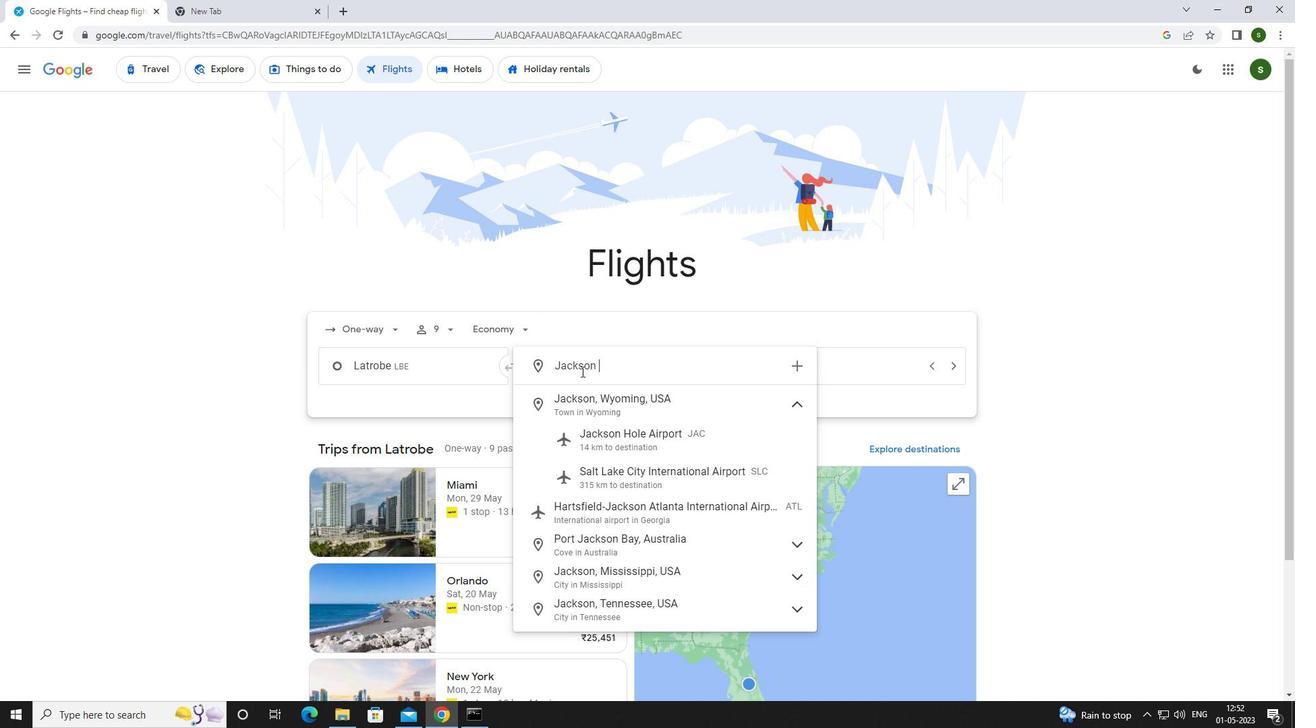 
Action: Mouse moved to (608, 439)
Screenshot: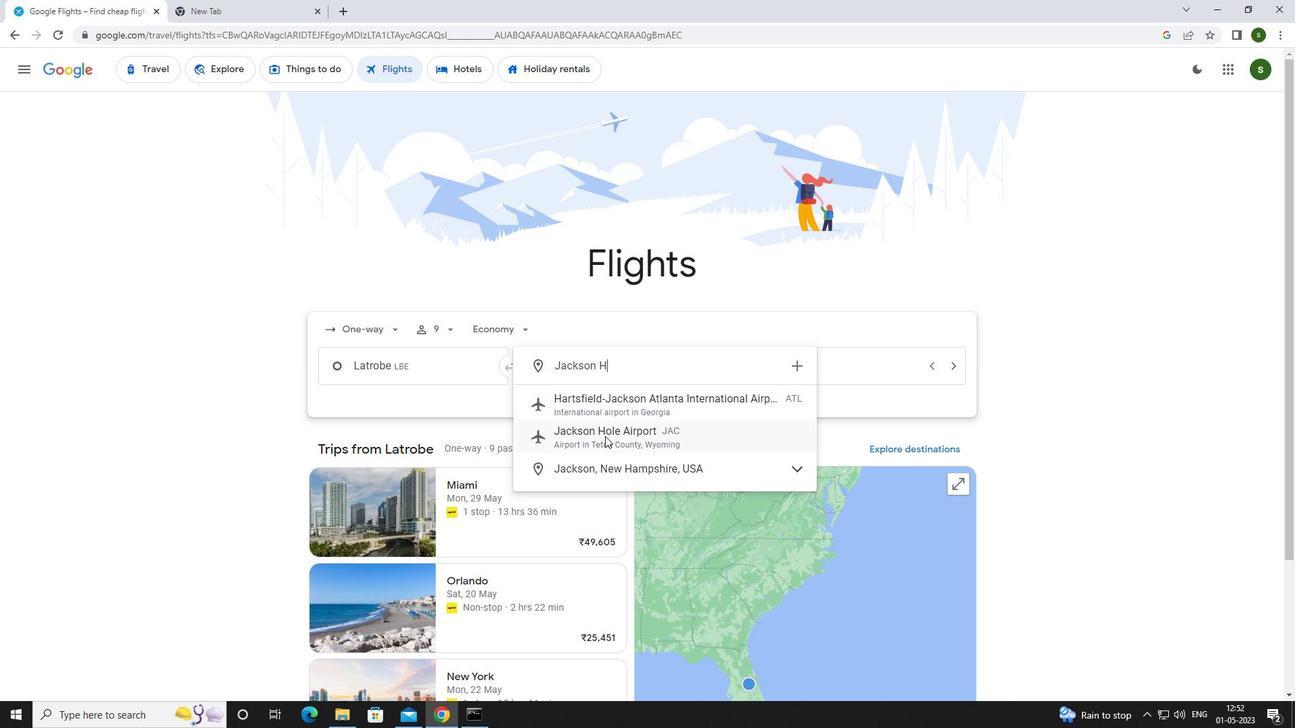 
Action: Mouse pressed left at (608, 439)
Screenshot: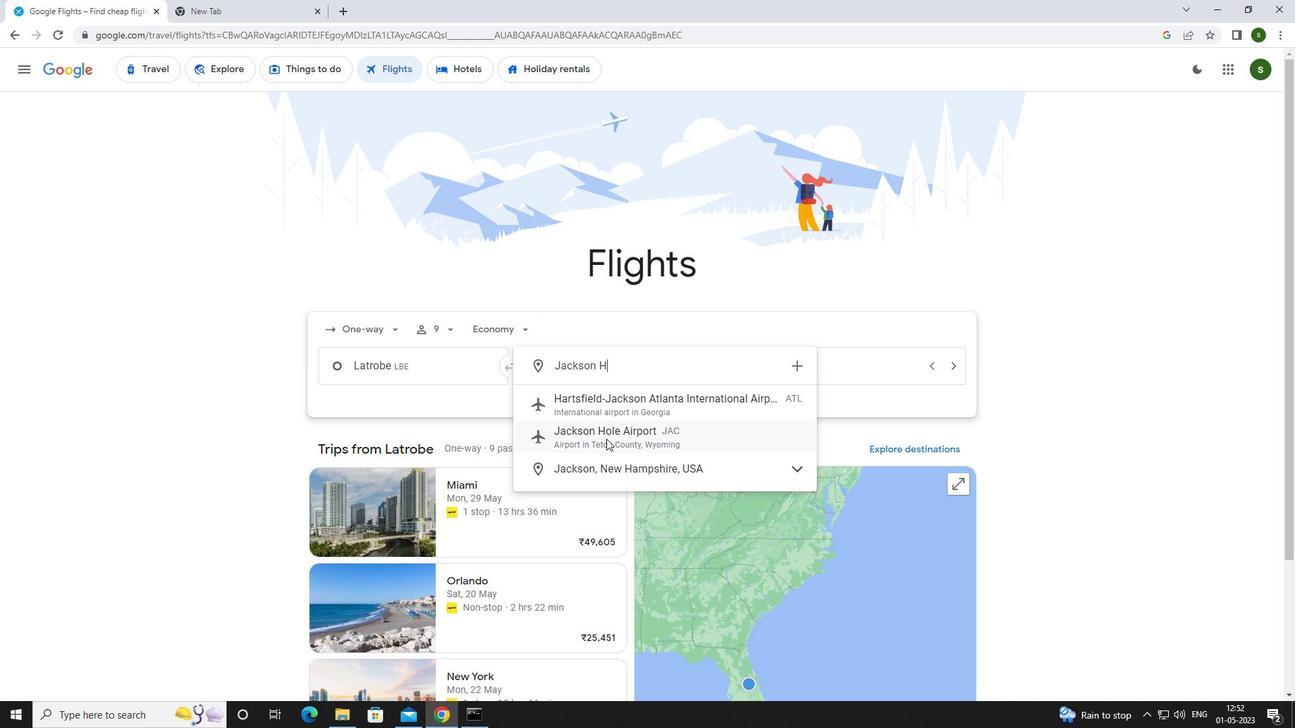 
Action: Mouse moved to (839, 371)
Screenshot: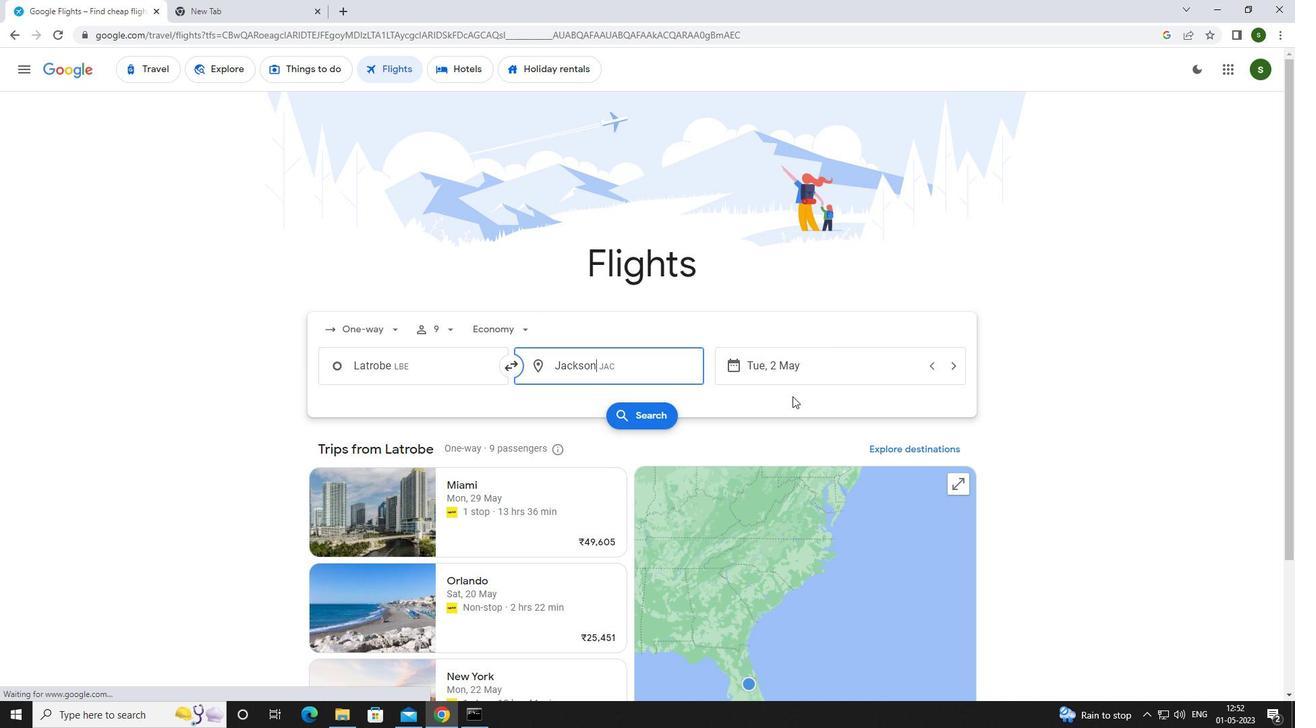 
Action: Mouse pressed left at (839, 371)
Screenshot: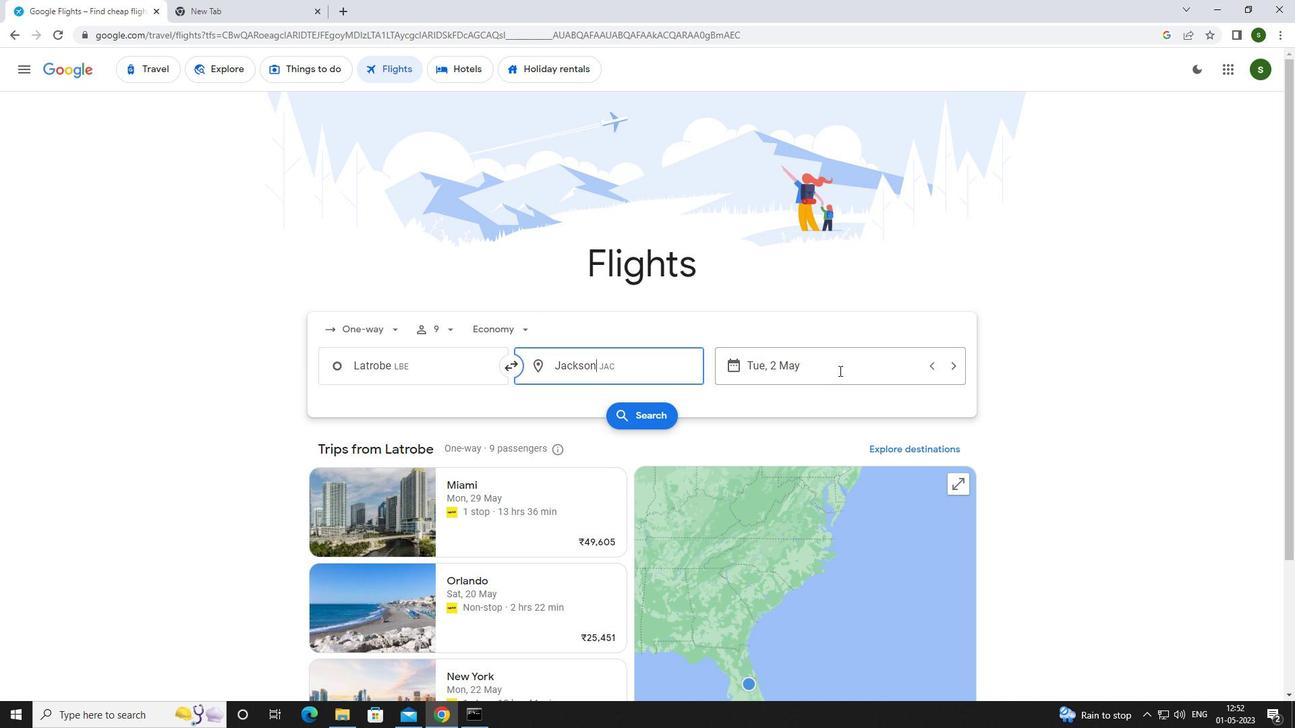 
Action: Mouse moved to (559, 450)
Screenshot: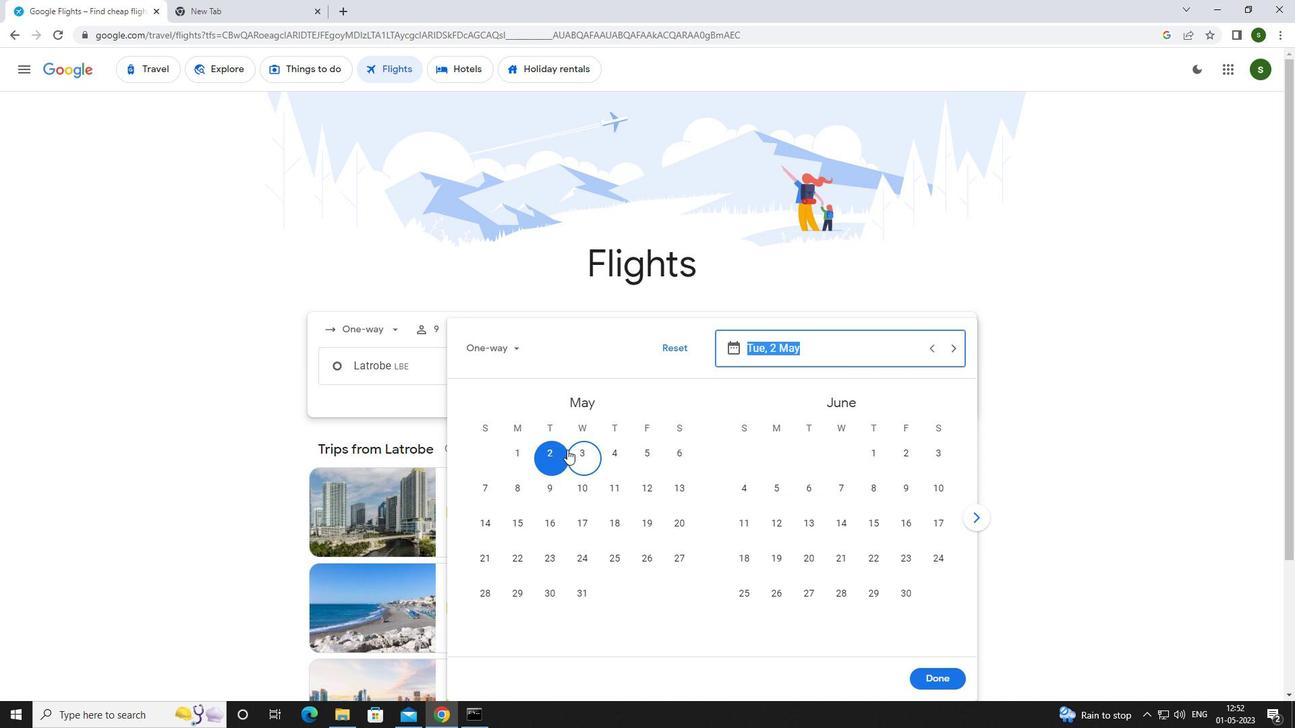 
Action: Mouse pressed left at (559, 450)
Screenshot: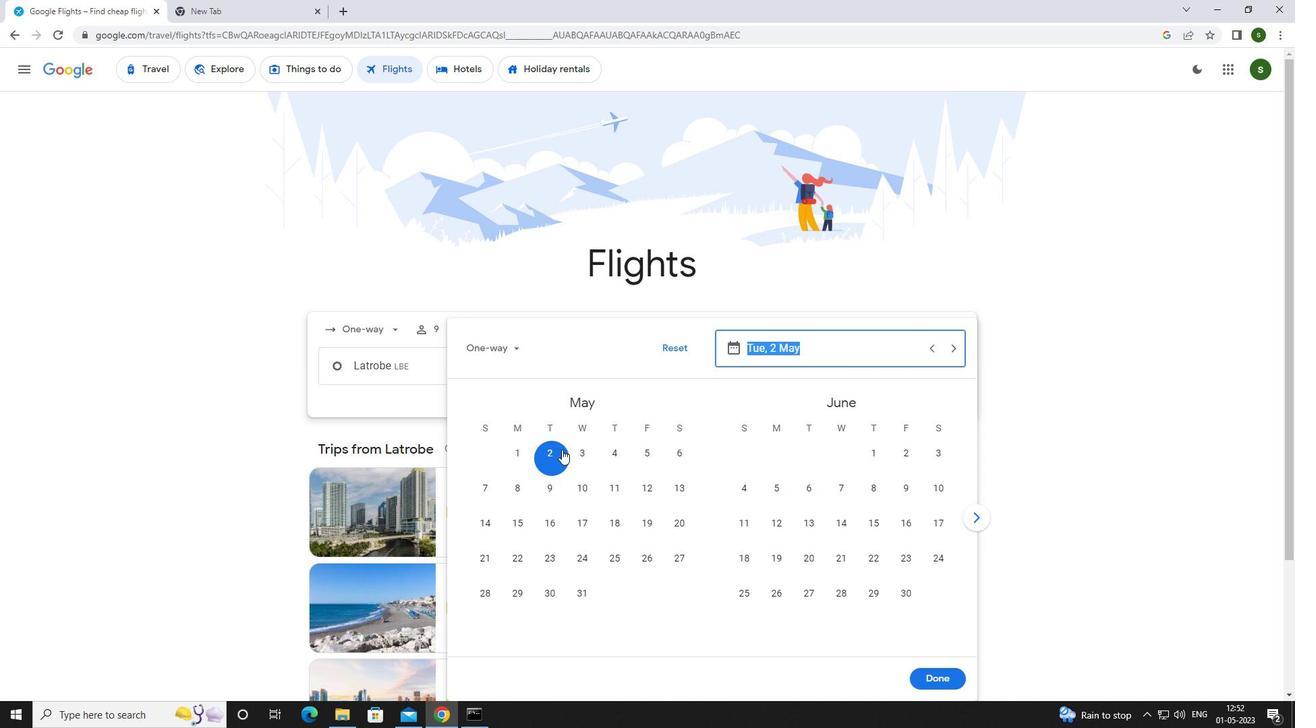 
Action: Mouse moved to (939, 679)
Screenshot: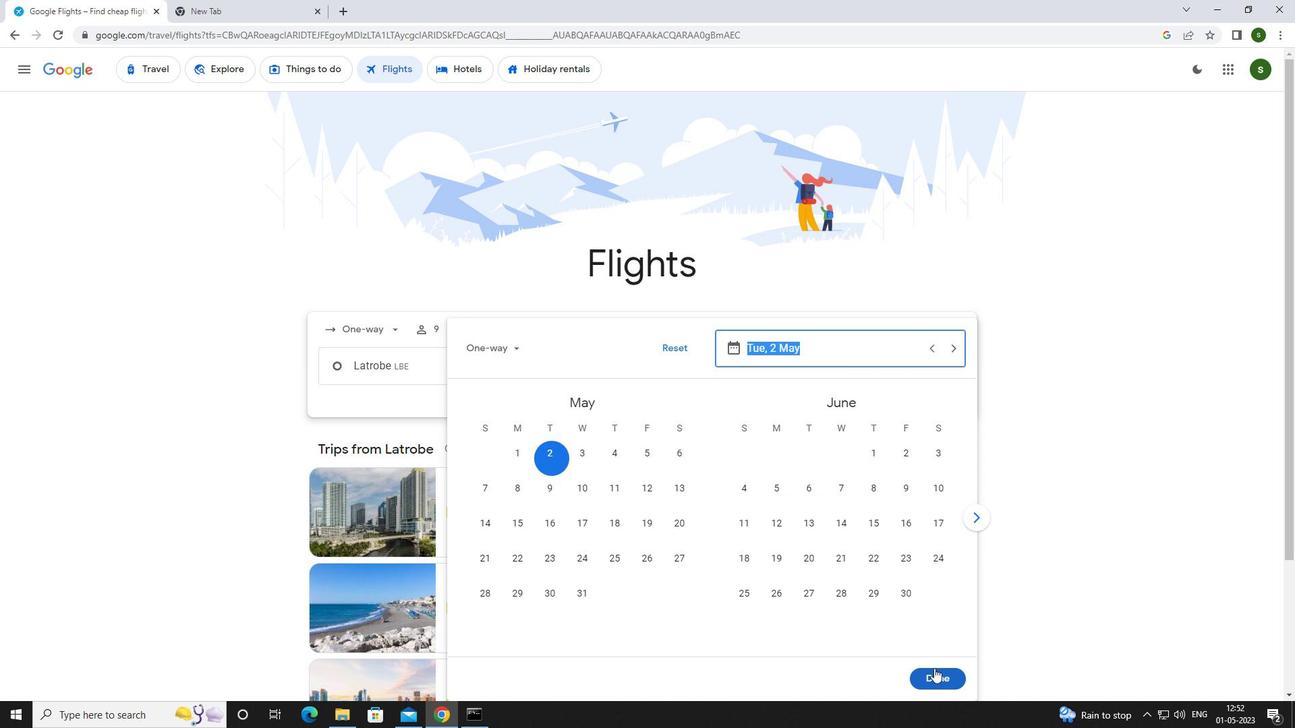 
Action: Mouse pressed left at (939, 679)
Screenshot: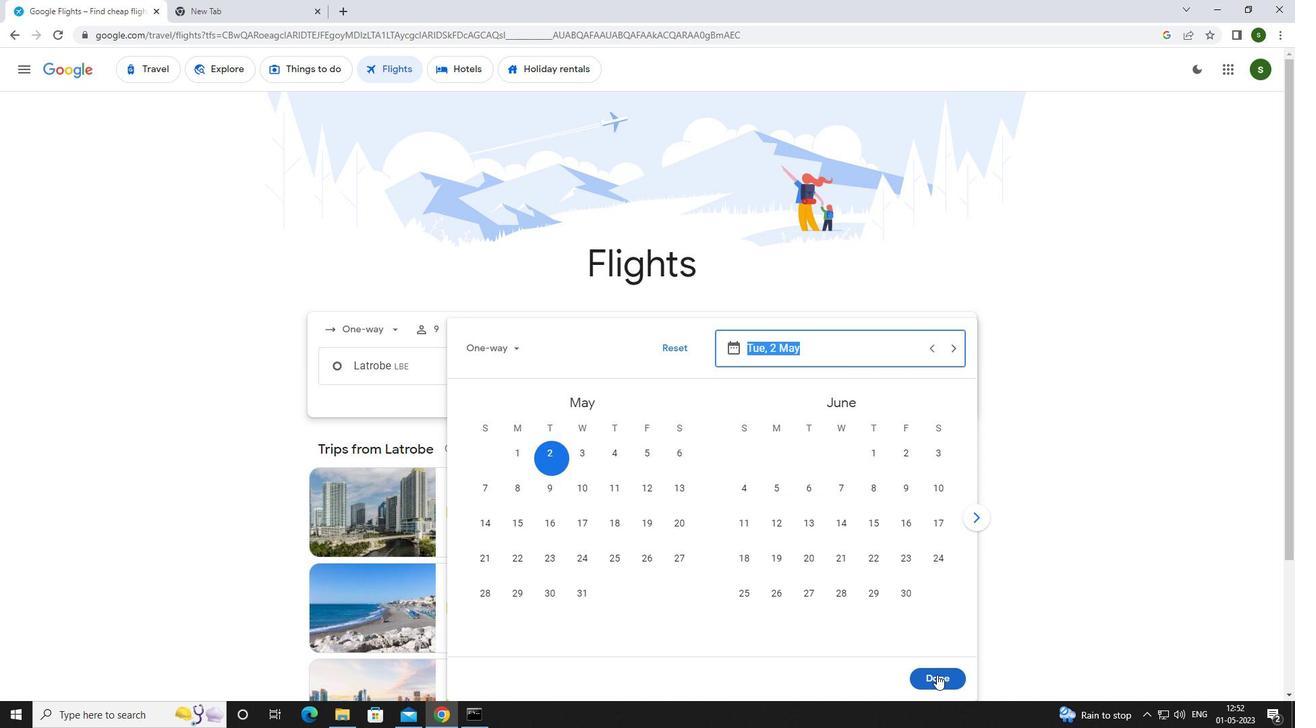 
Action: Mouse moved to (628, 407)
Screenshot: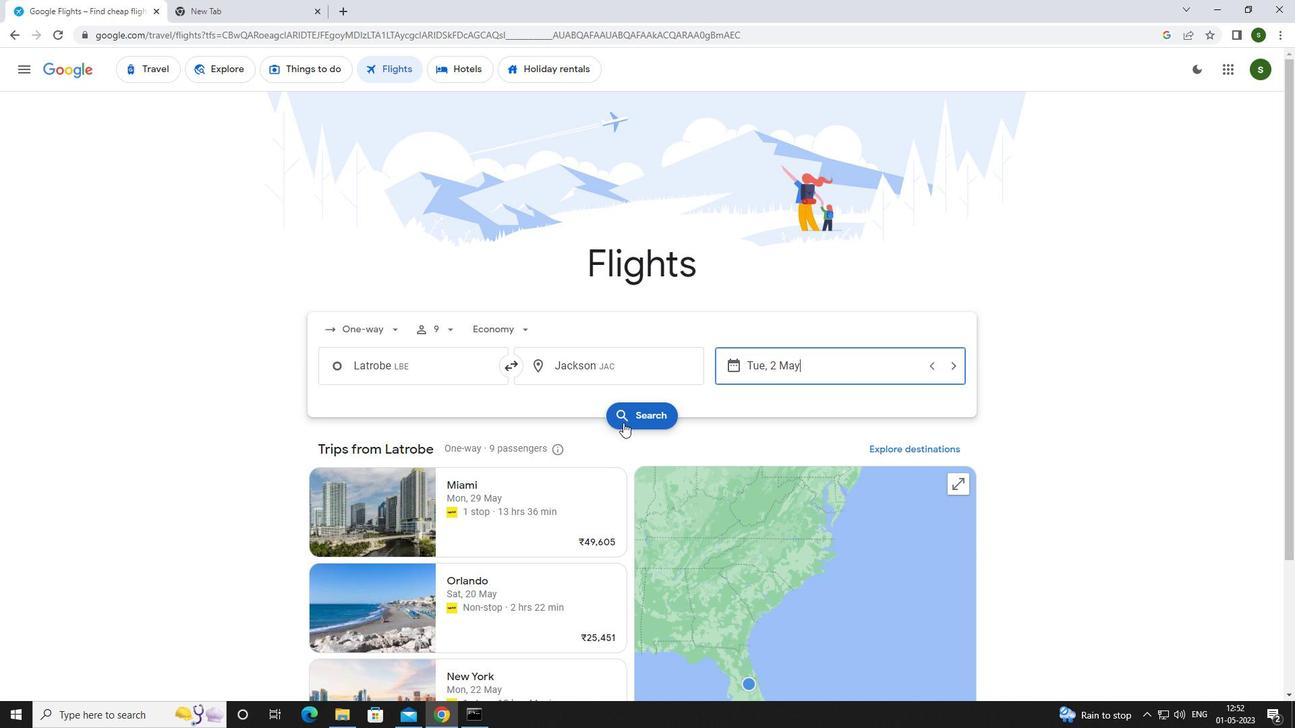 
Action: Mouse pressed left at (628, 407)
Screenshot: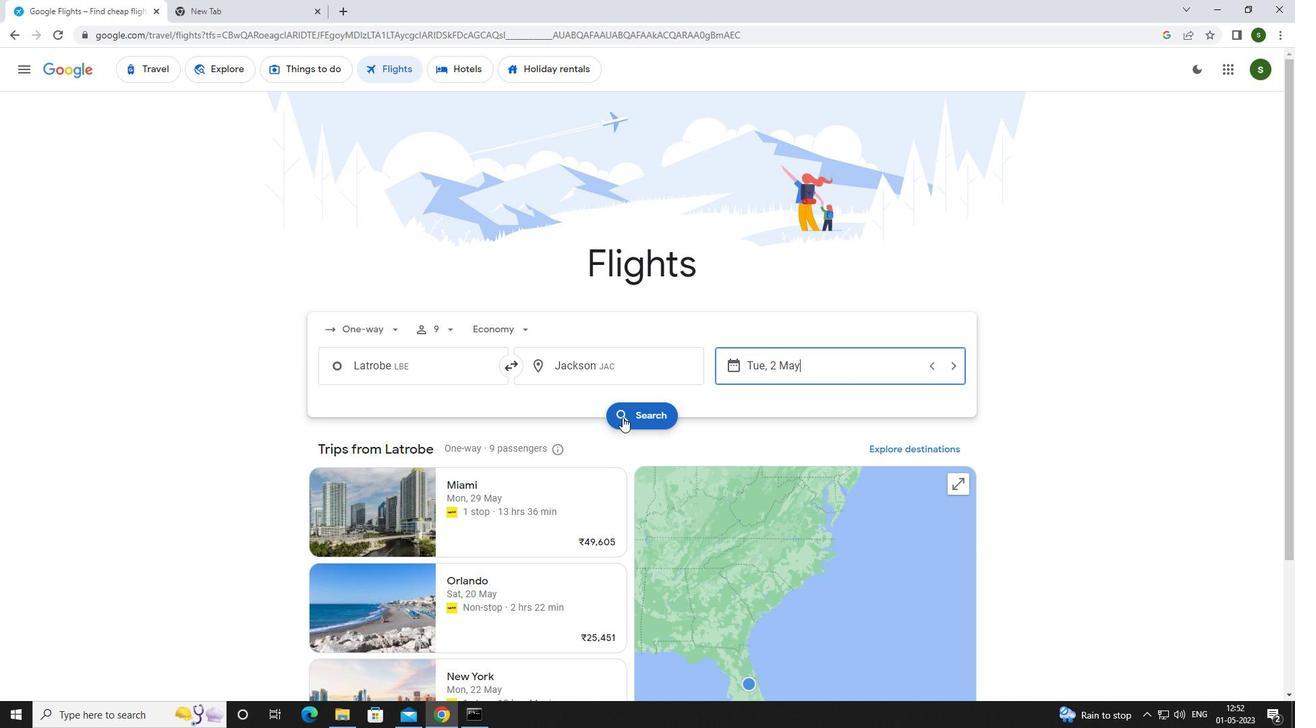 
Action: Mouse moved to (322, 193)
Screenshot: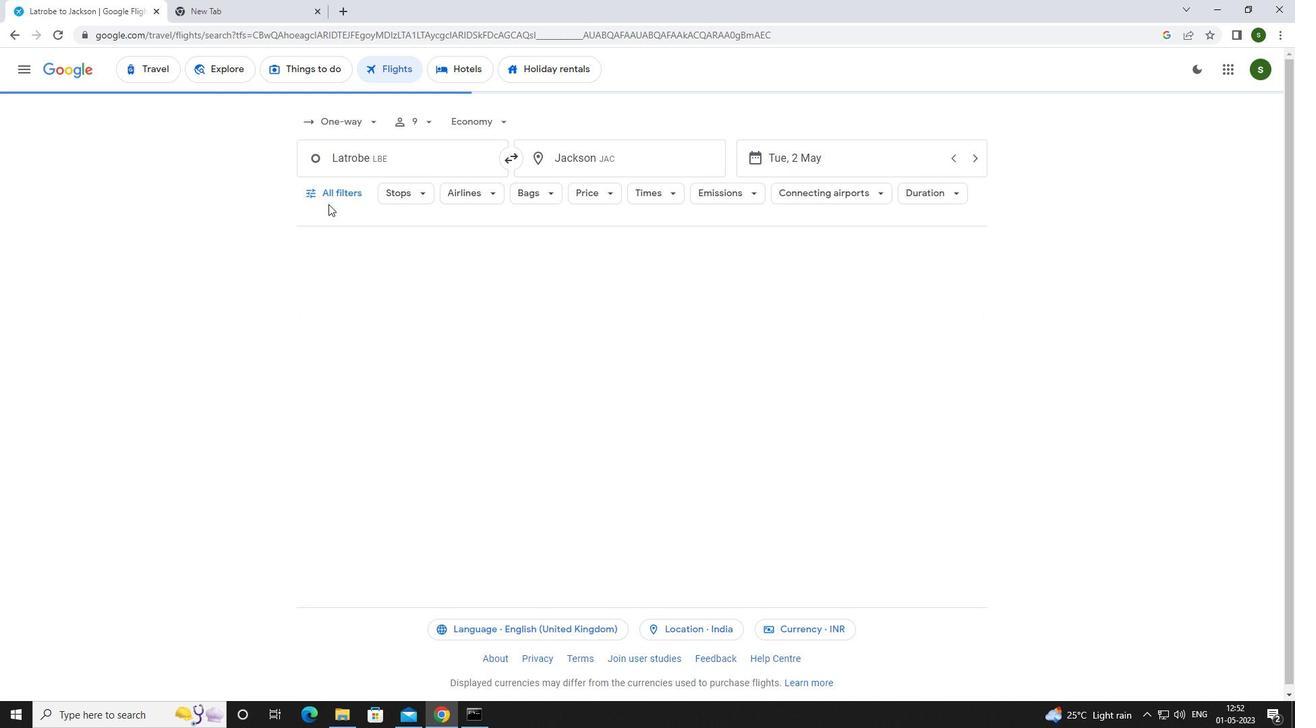 
Action: Mouse pressed left at (322, 193)
Screenshot: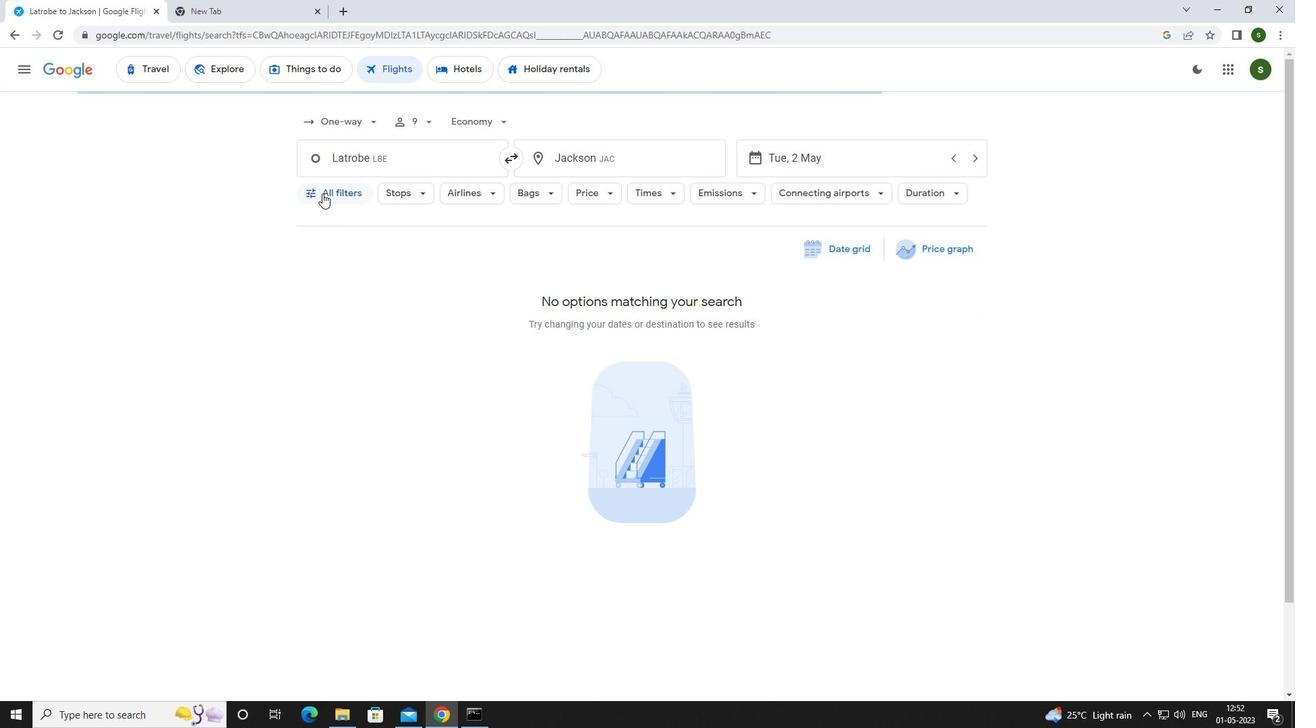 
Action: Mouse moved to (501, 478)
Screenshot: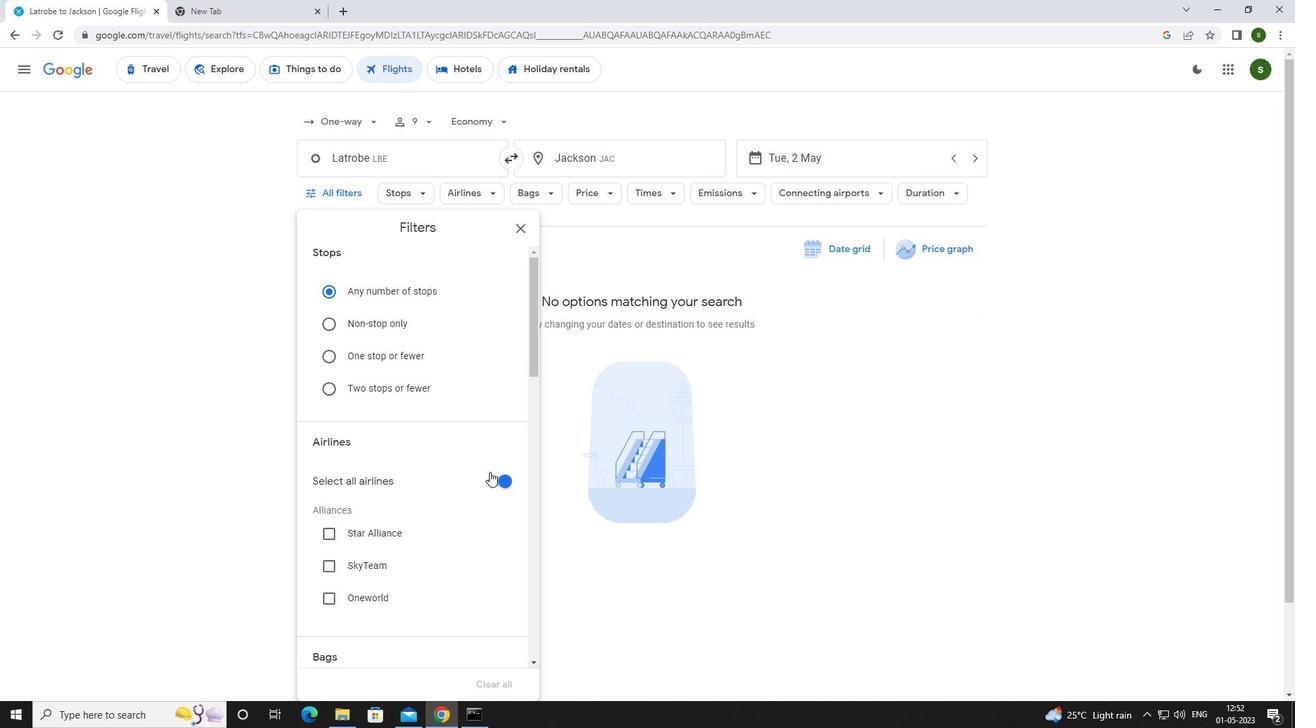 
Action: Mouse pressed left at (501, 478)
Screenshot: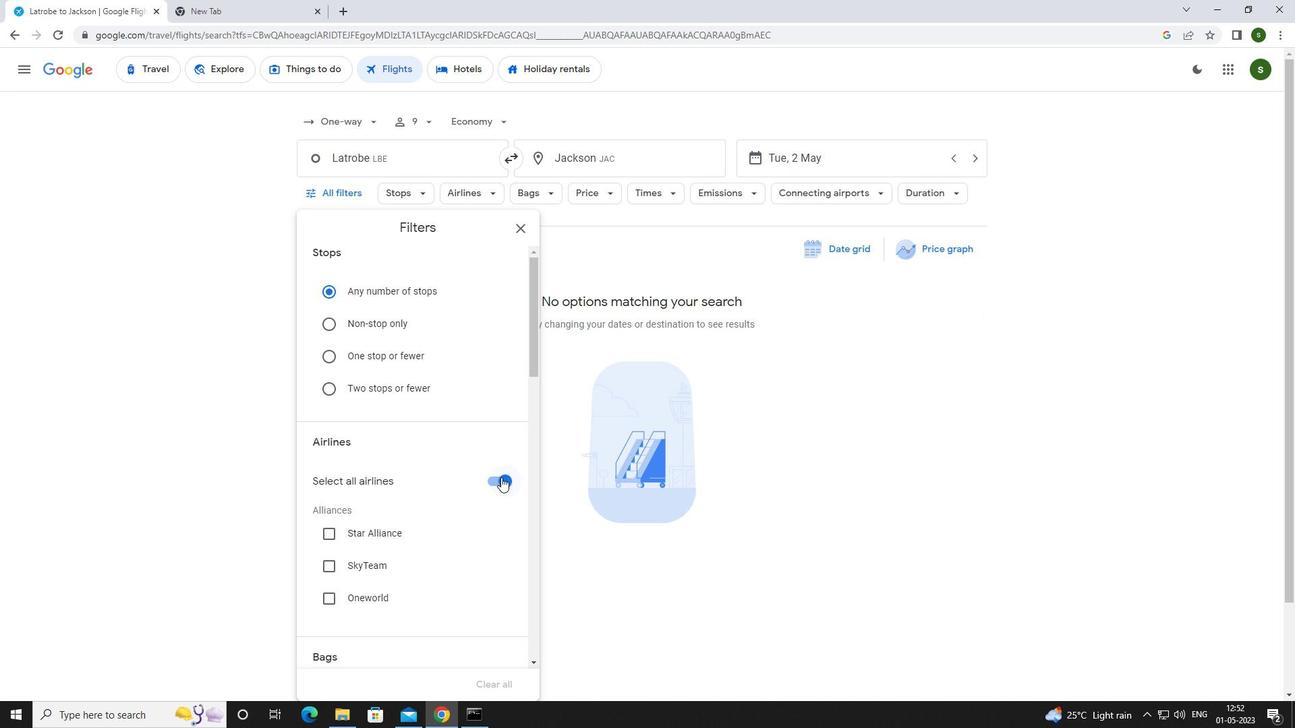 
Action: Mouse moved to (435, 396)
Screenshot: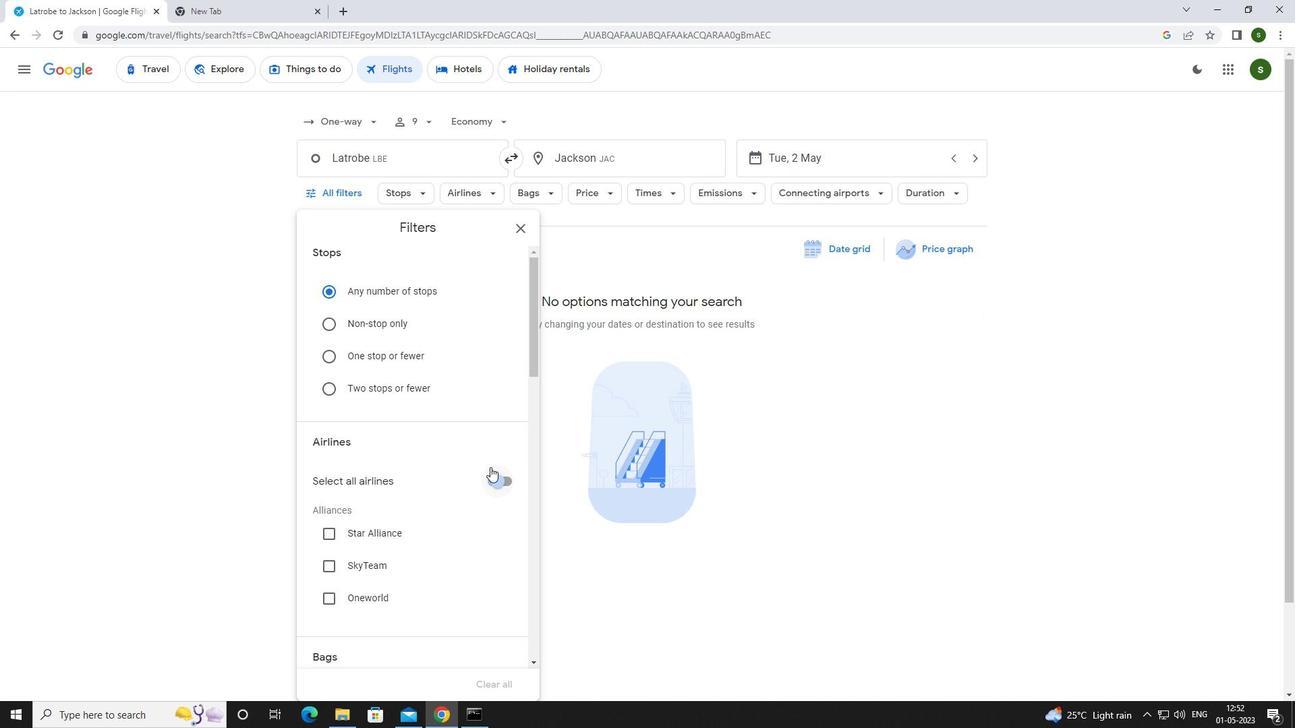 
Action: Mouse scrolled (435, 396) with delta (0, 0)
Screenshot: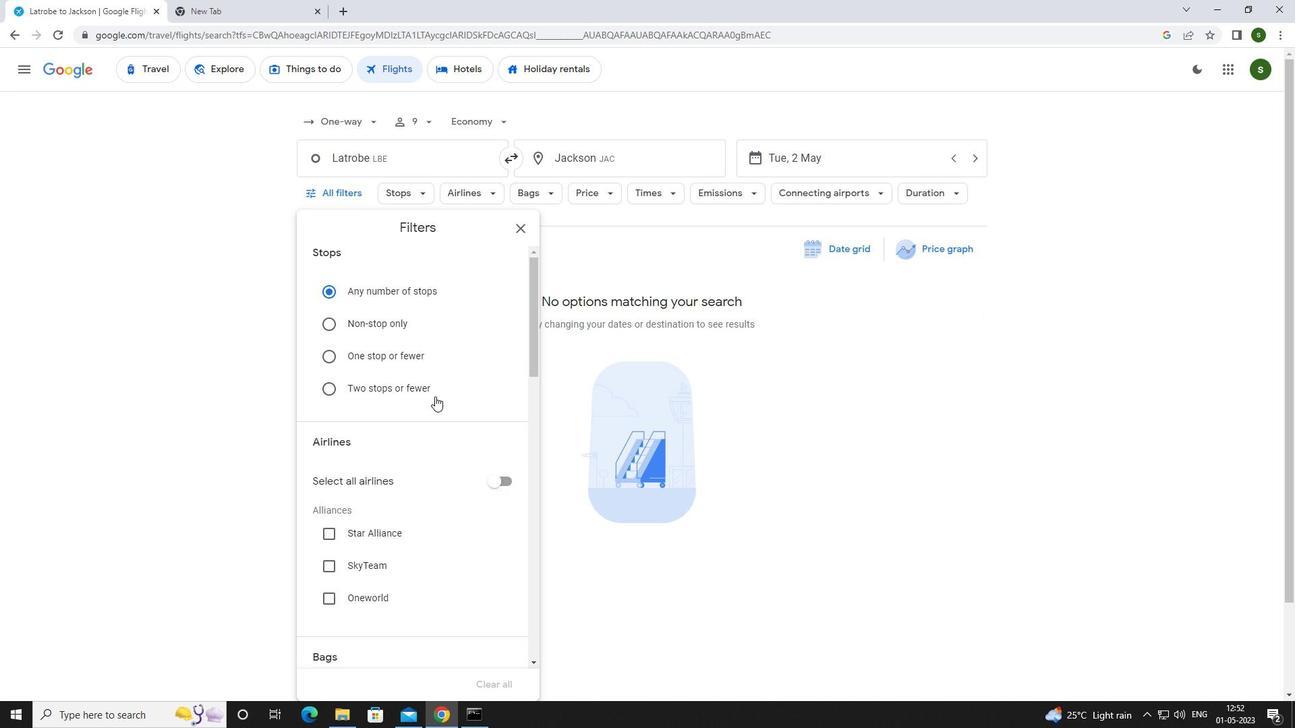 
Action: Mouse scrolled (435, 396) with delta (0, 0)
Screenshot: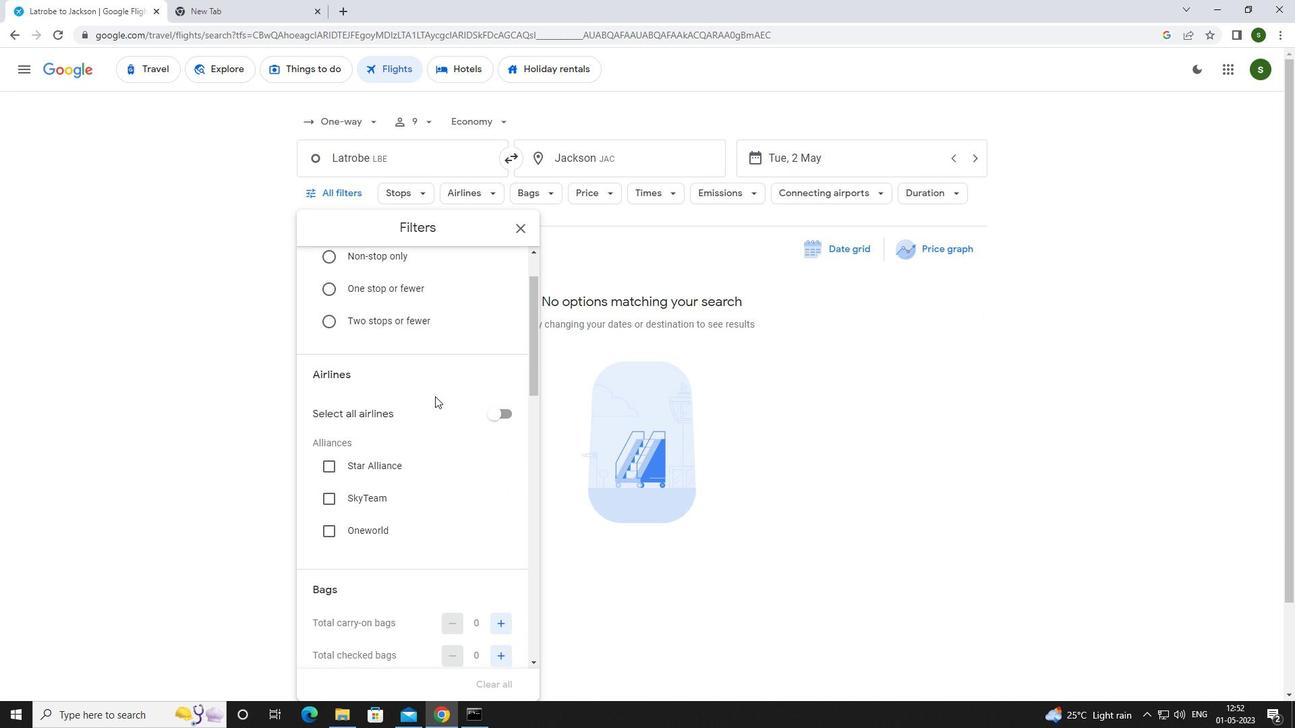 
Action: Mouse scrolled (435, 396) with delta (0, 0)
Screenshot: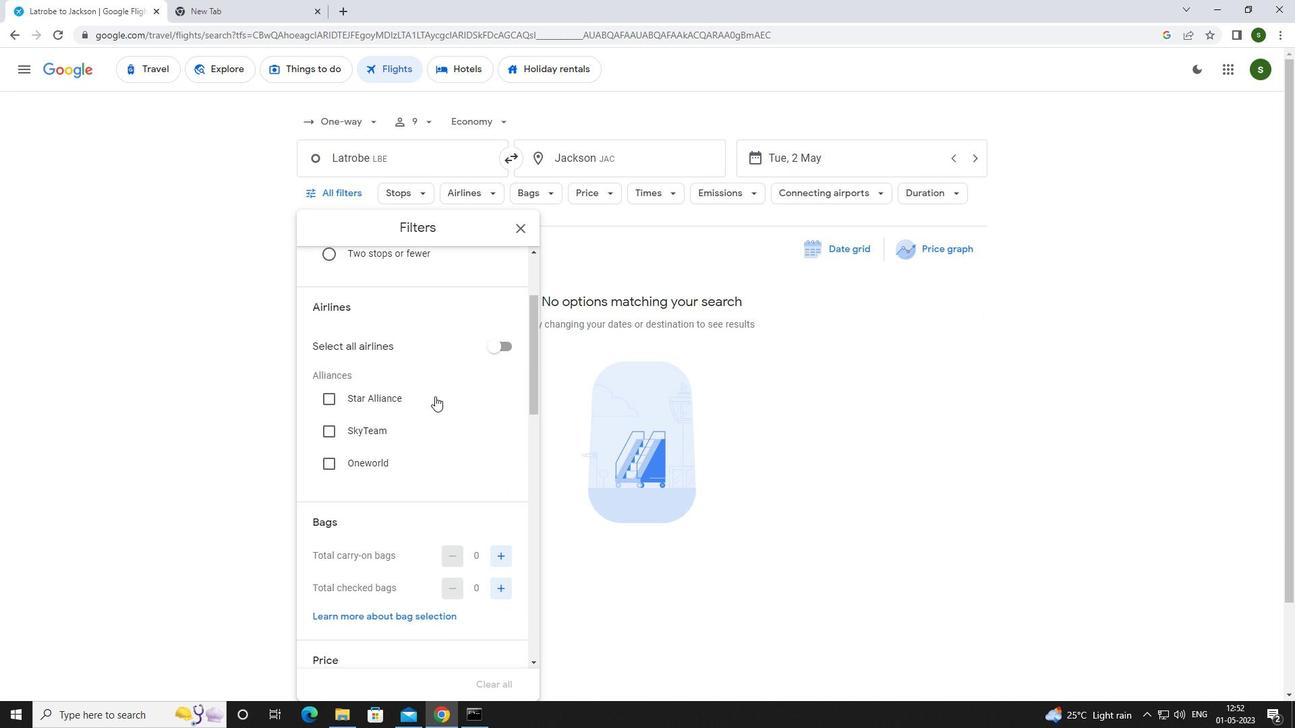 
Action: Mouse scrolled (435, 396) with delta (0, 0)
Screenshot: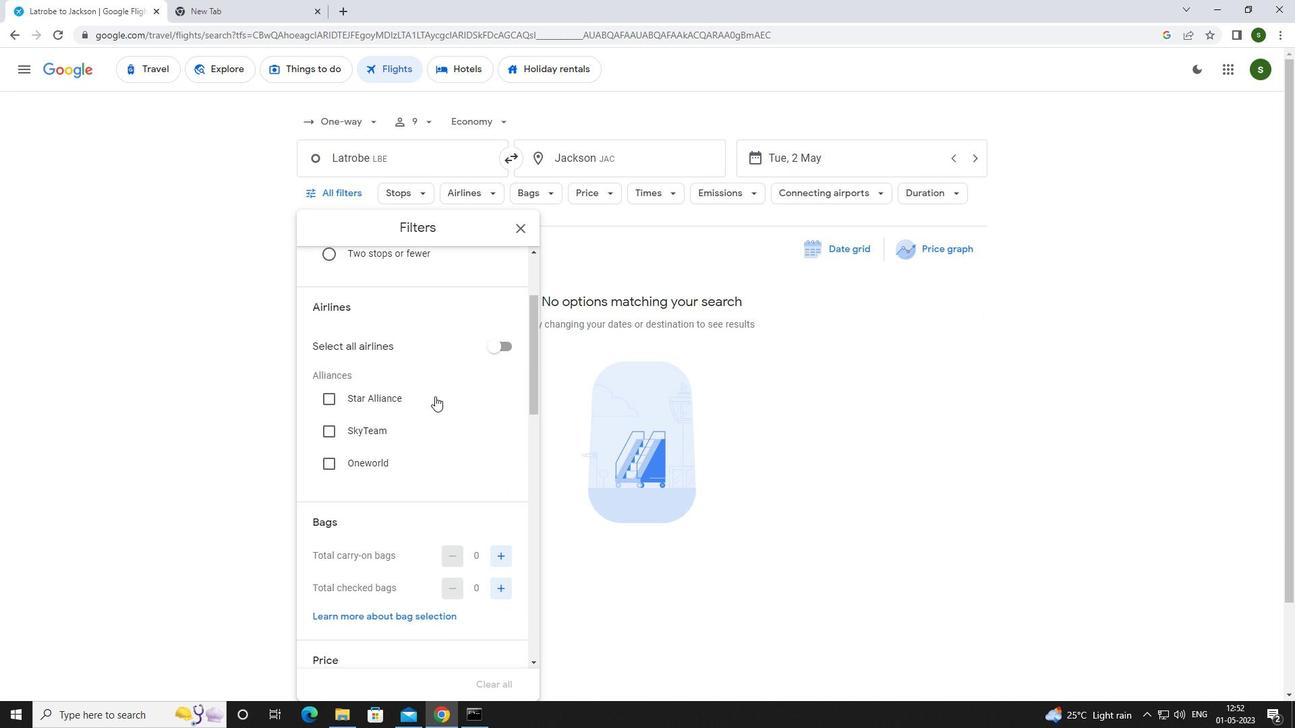 
Action: Mouse moved to (499, 418)
Screenshot: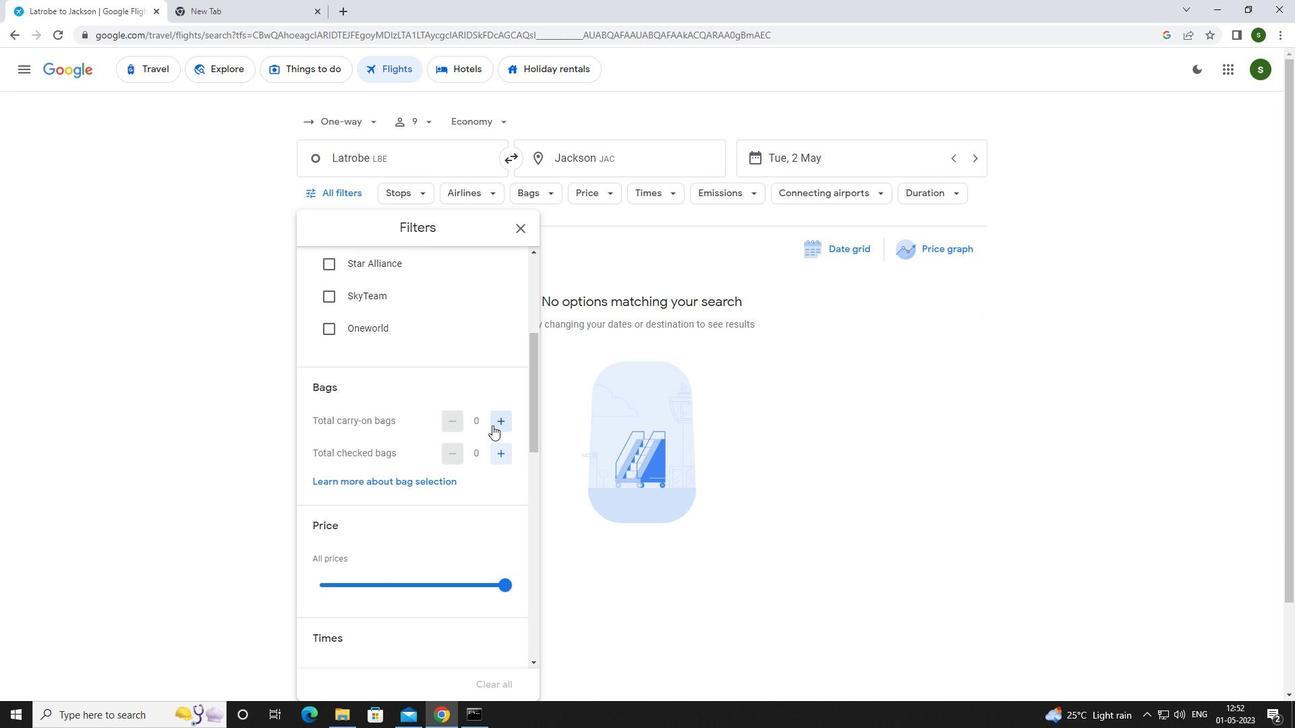 
Action: Mouse pressed left at (499, 418)
Screenshot: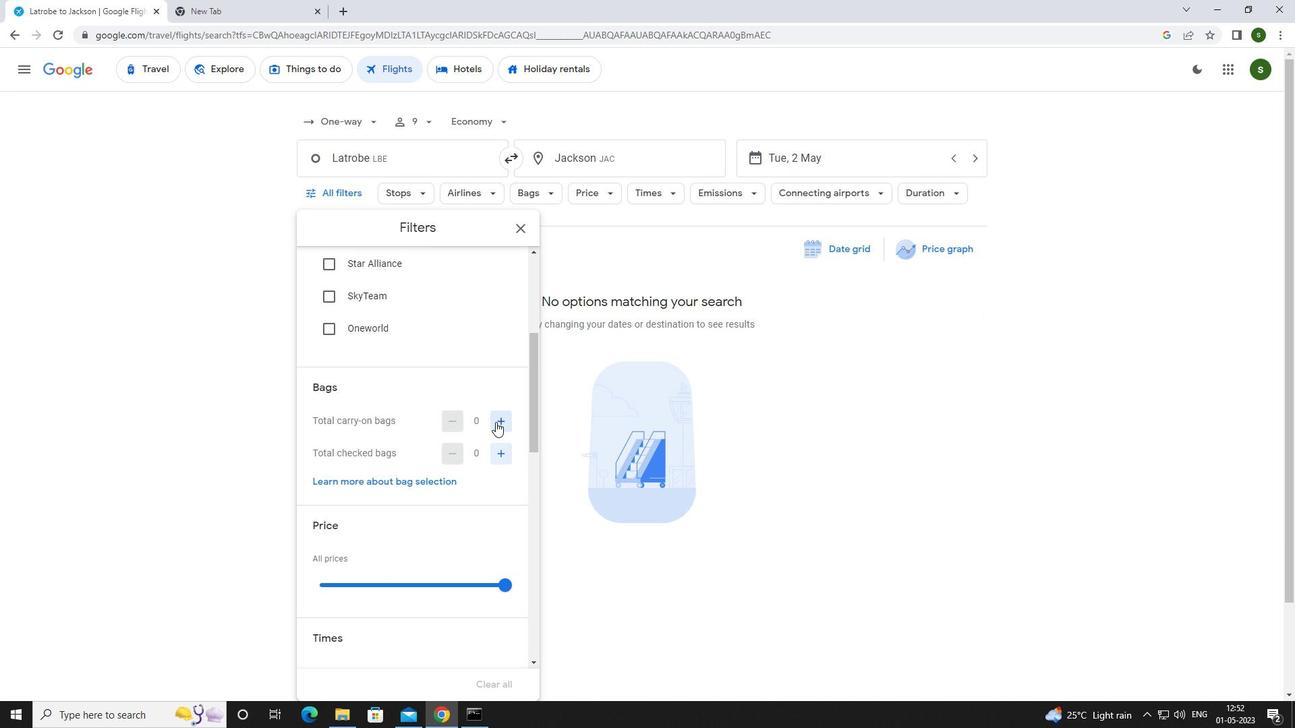 
Action: Mouse pressed left at (499, 418)
Screenshot: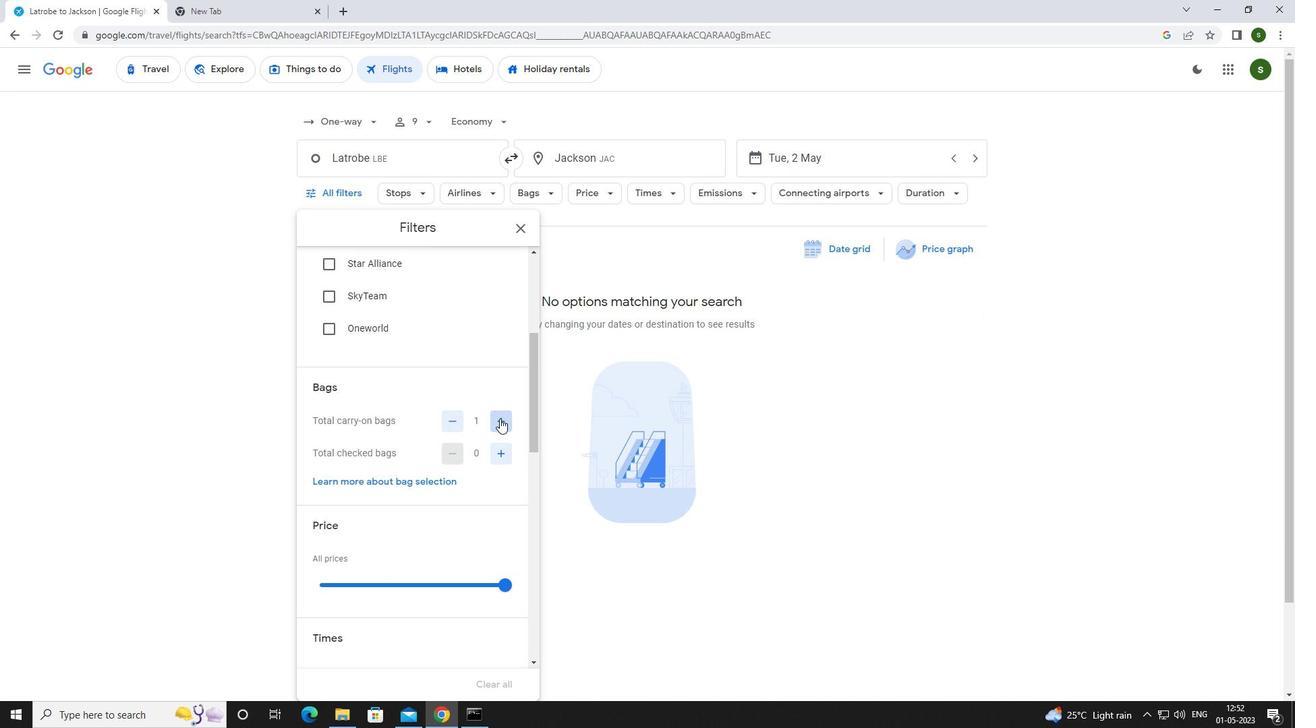 
Action: Mouse scrolled (499, 418) with delta (0, 0)
Screenshot: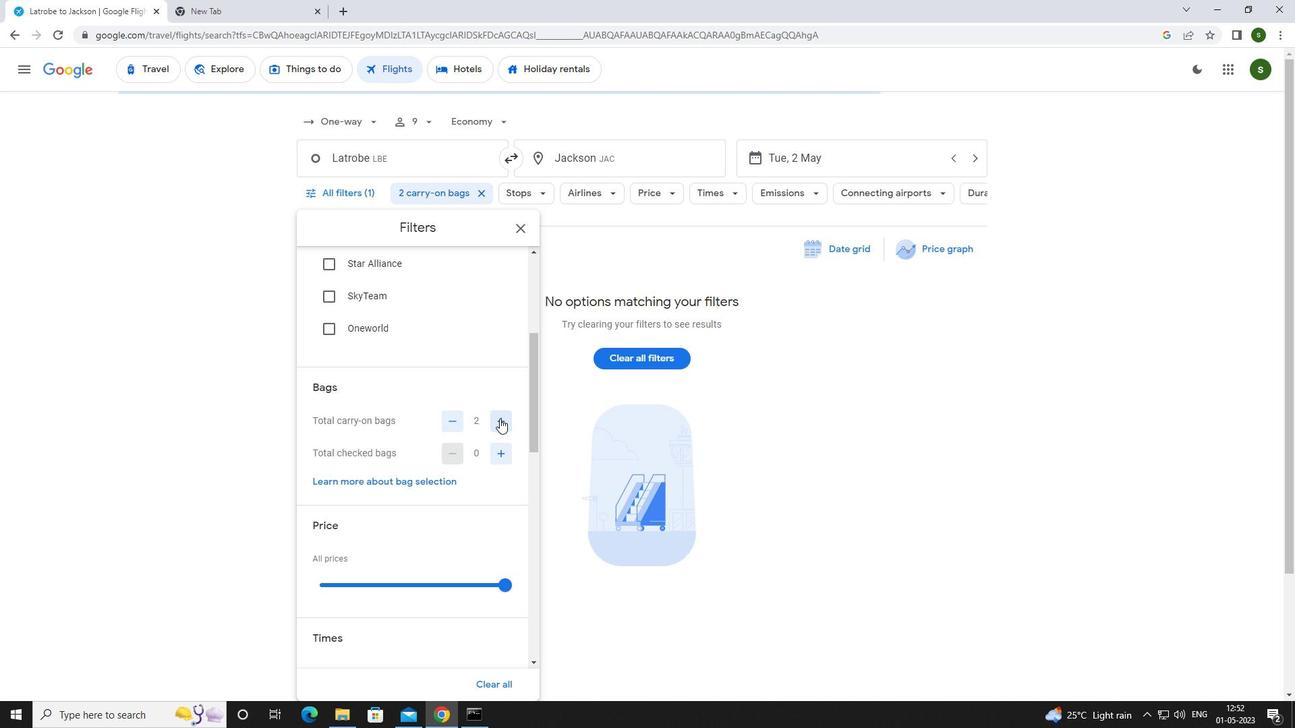 
Action: Mouse scrolled (499, 418) with delta (0, 0)
Screenshot: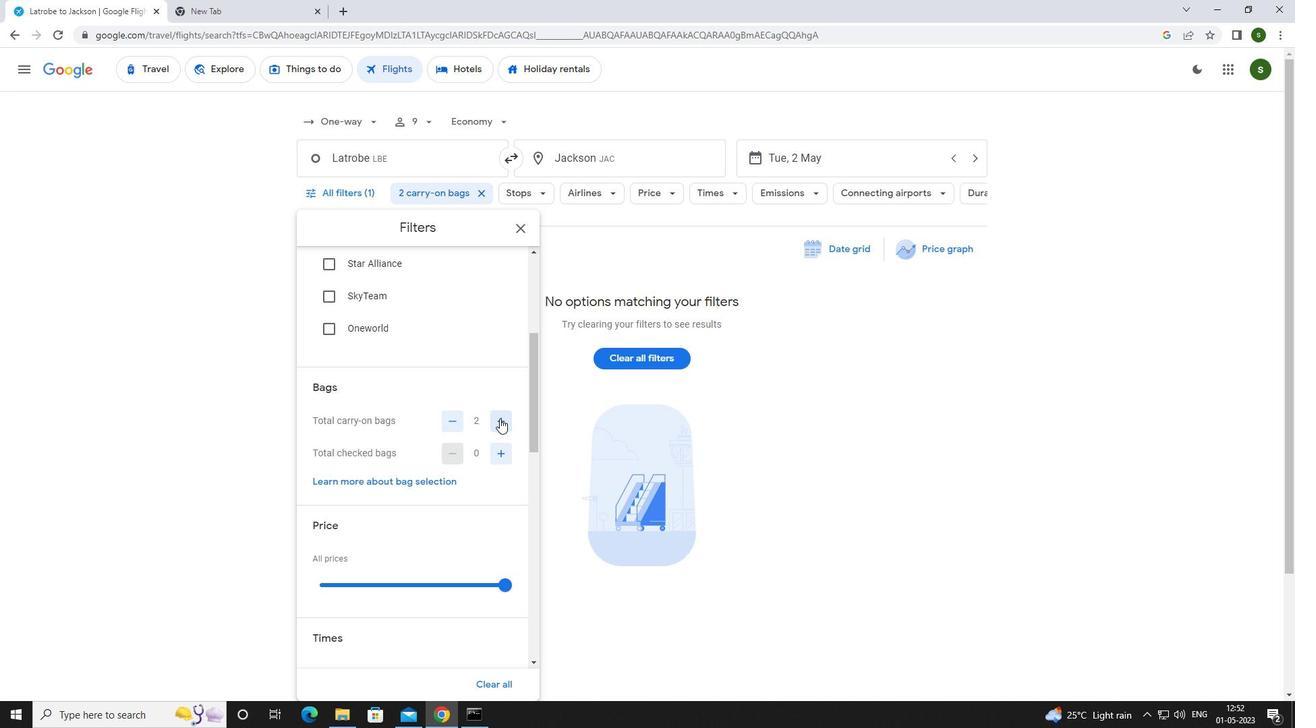 
Action: Mouse moved to (503, 450)
Screenshot: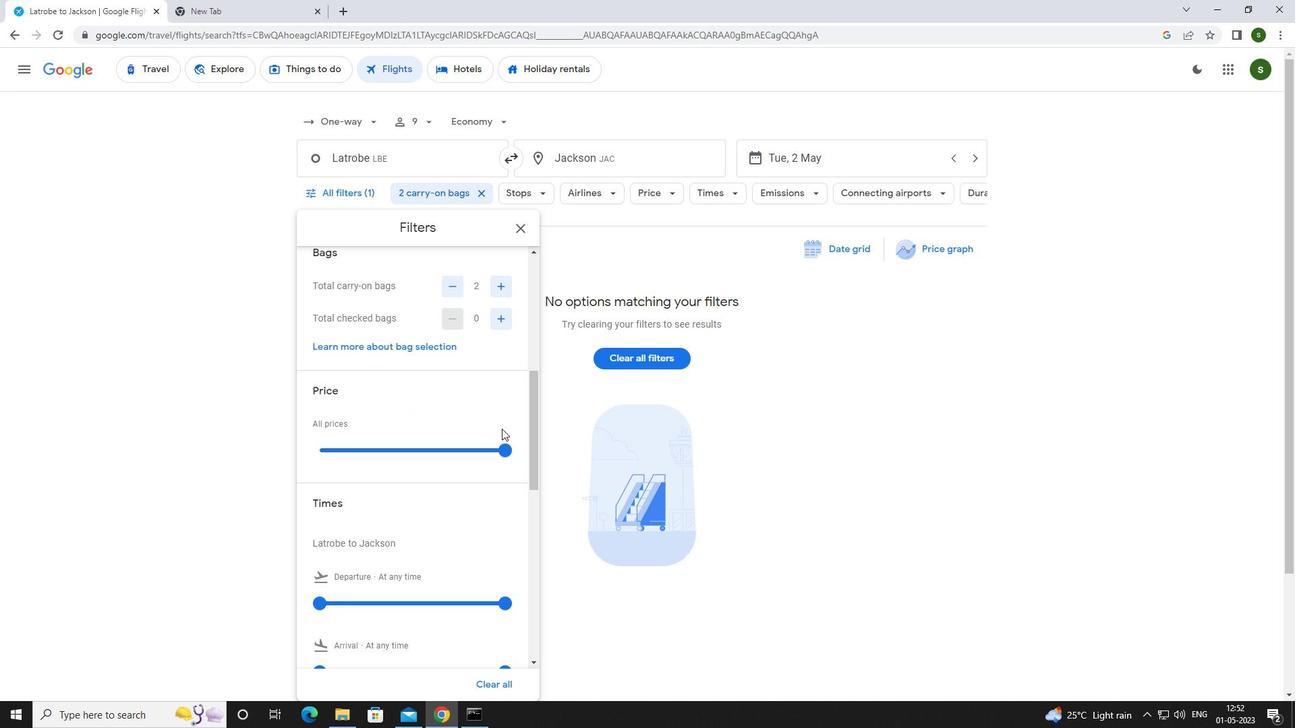
Action: Mouse pressed left at (503, 450)
Screenshot: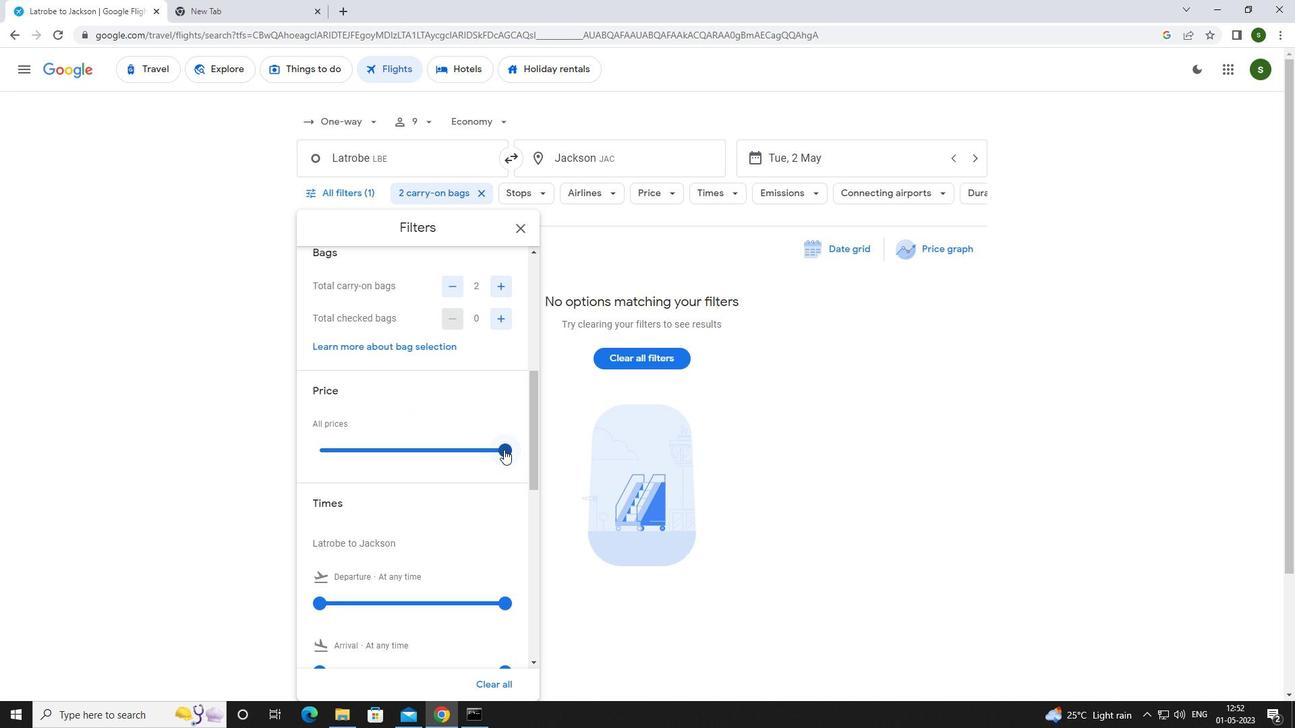 
Action: Mouse moved to (505, 450)
Screenshot: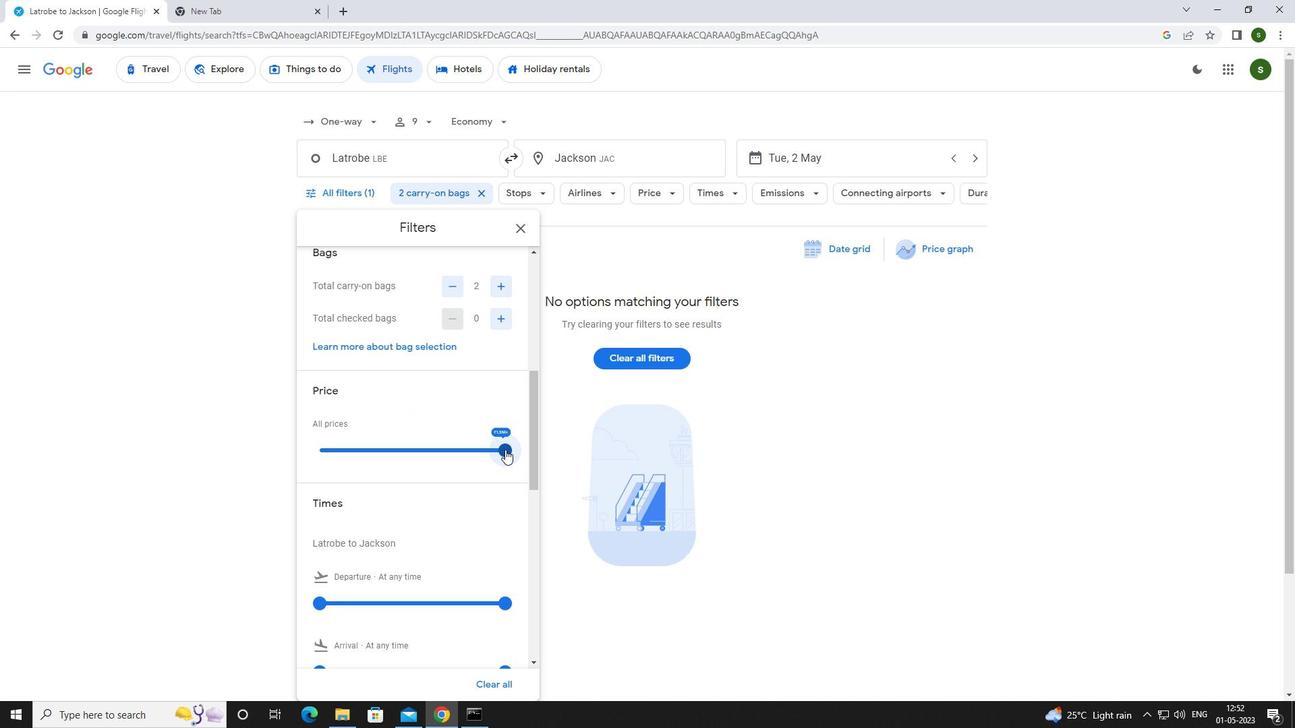 
Action: Mouse scrolled (505, 449) with delta (0, 0)
Screenshot: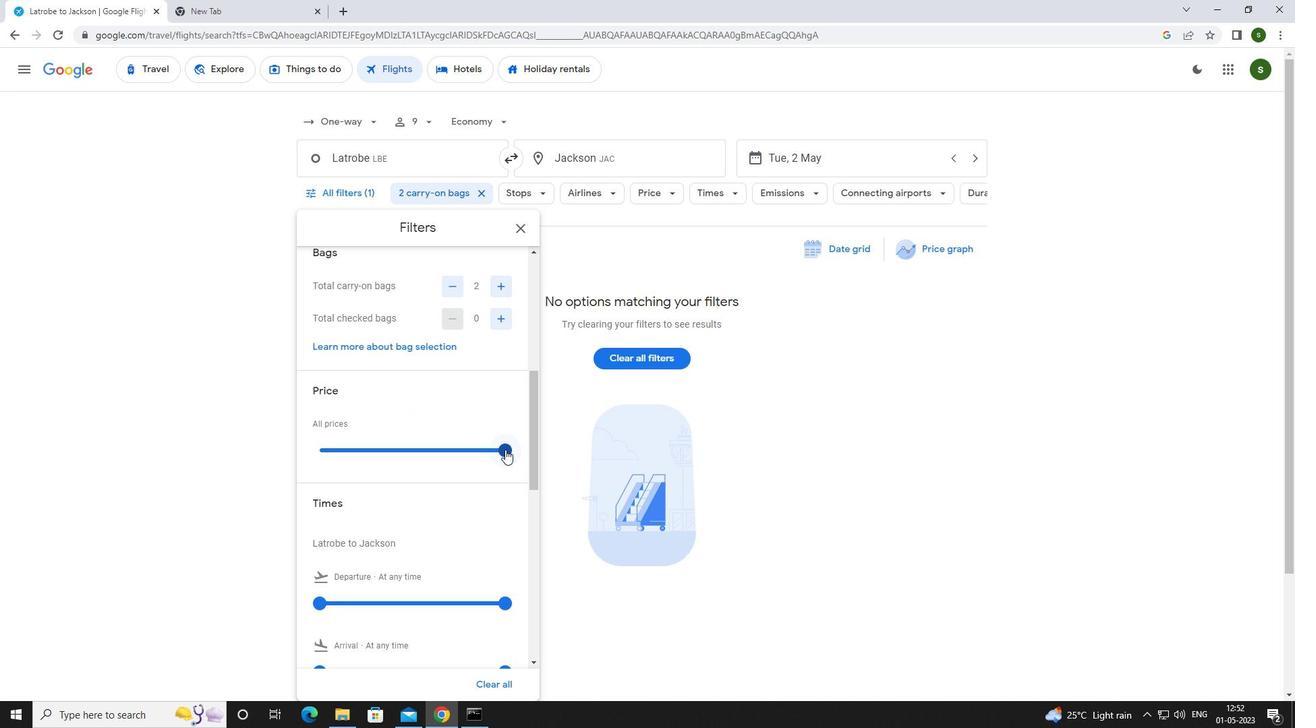 
Action: Mouse moved to (321, 537)
Screenshot: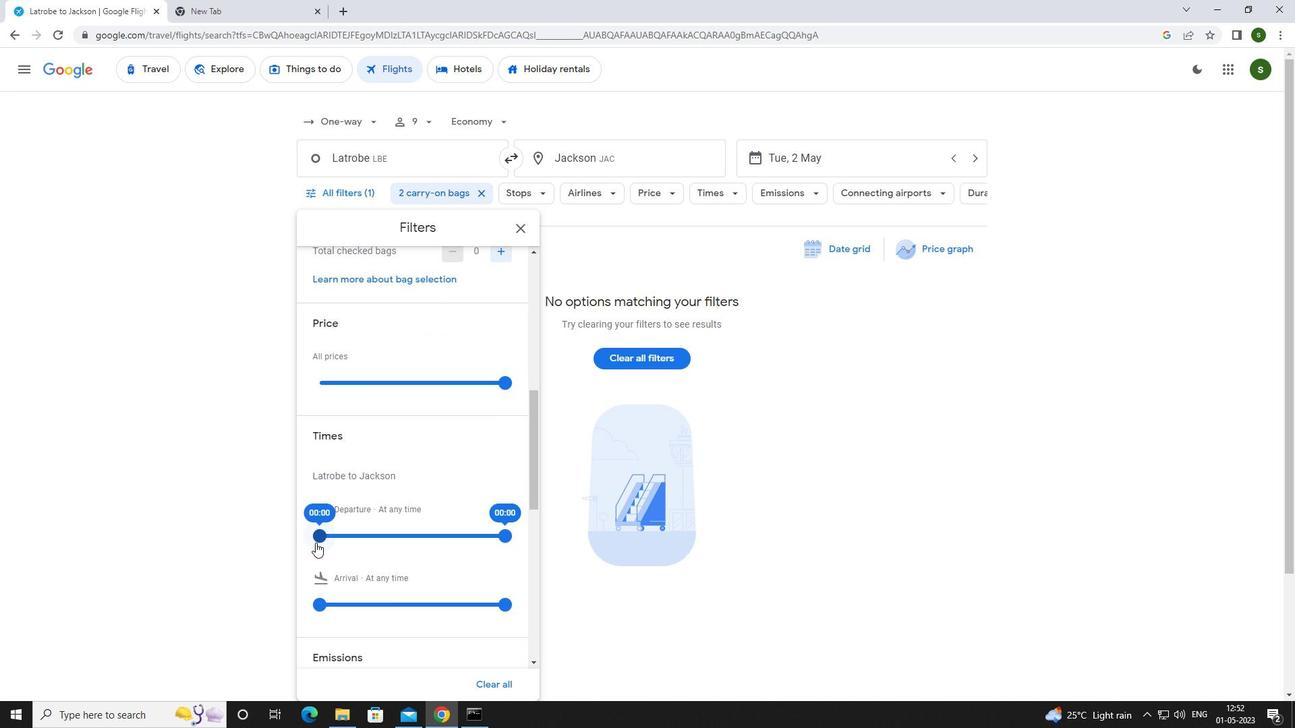 
Action: Mouse pressed left at (321, 537)
Screenshot: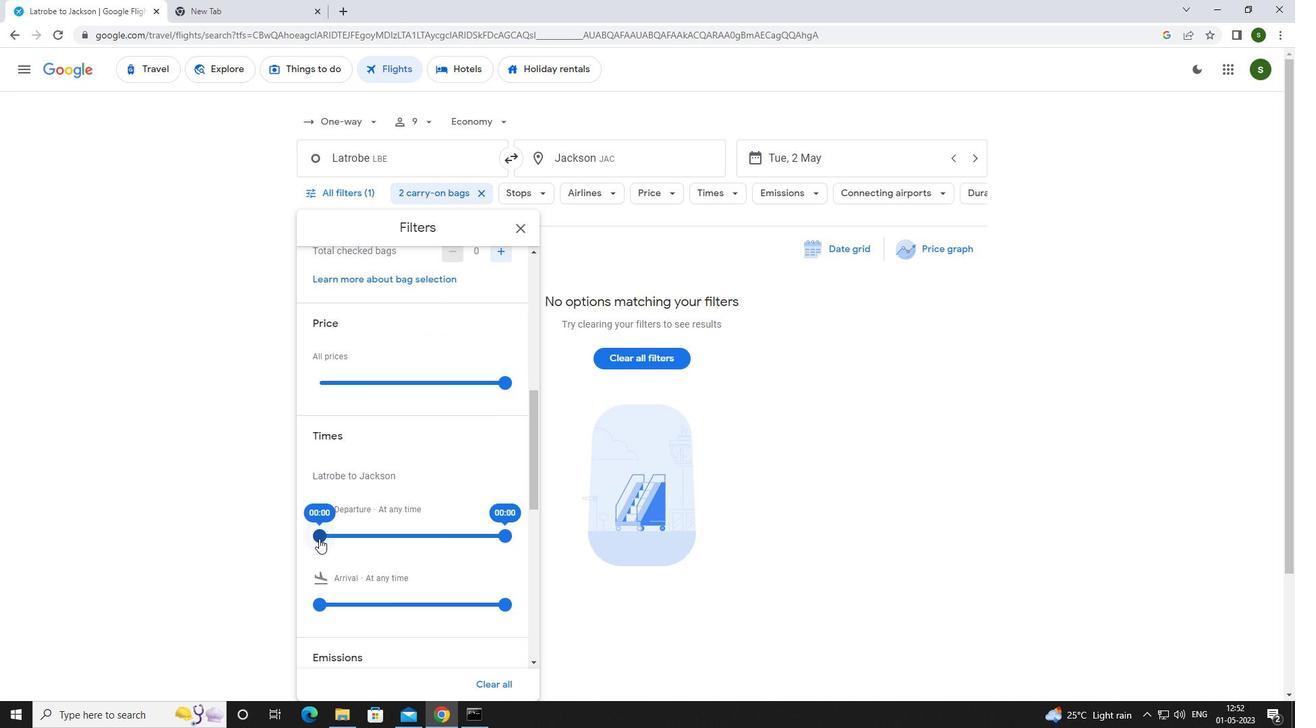 
Action: Mouse moved to (362, 537)
Screenshot: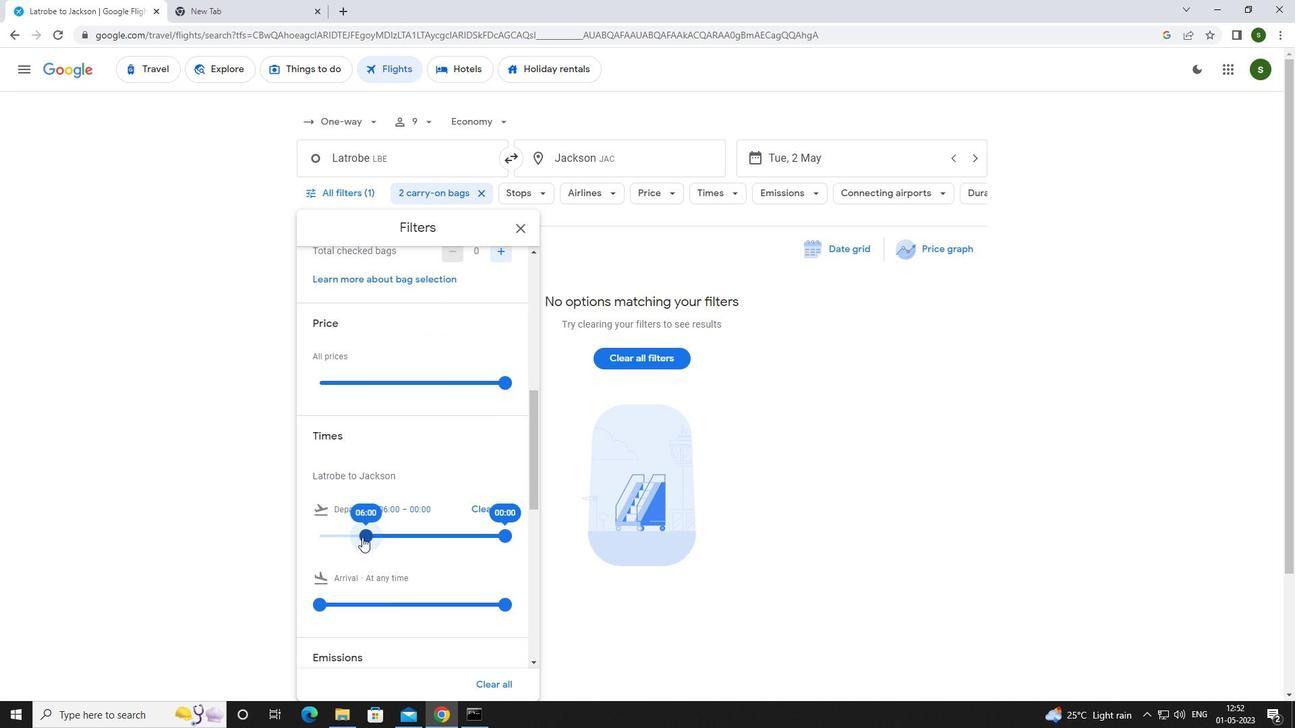 
Action: Mouse pressed left at (362, 537)
Screenshot: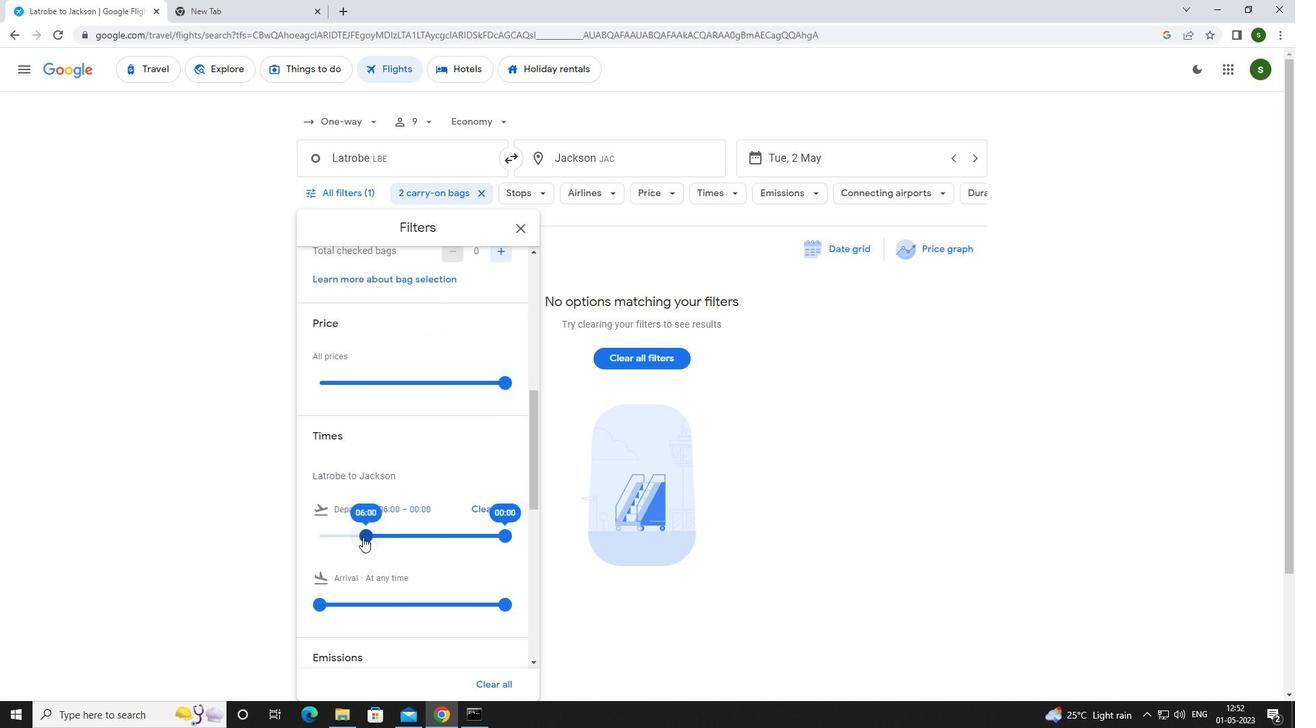 
Action: Mouse moved to (889, 447)
Screenshot: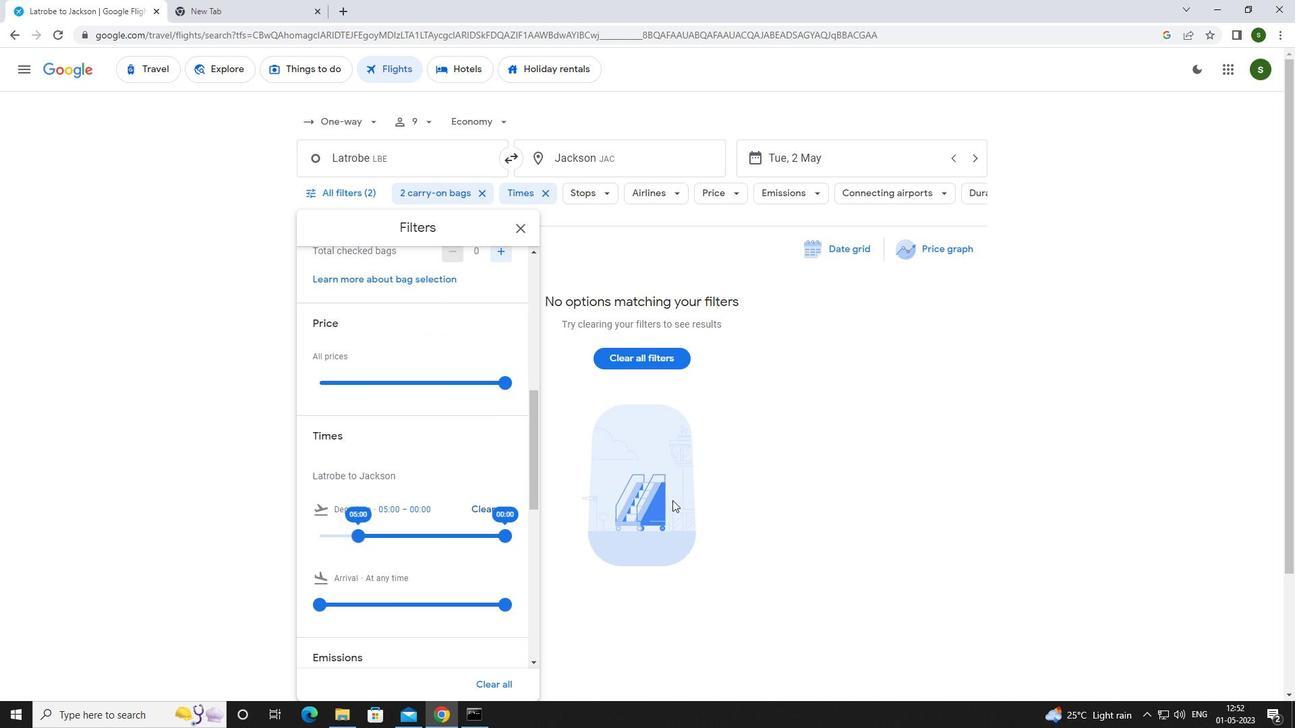 
Action: Mouse pressed left at (889, 447)
Screenshot: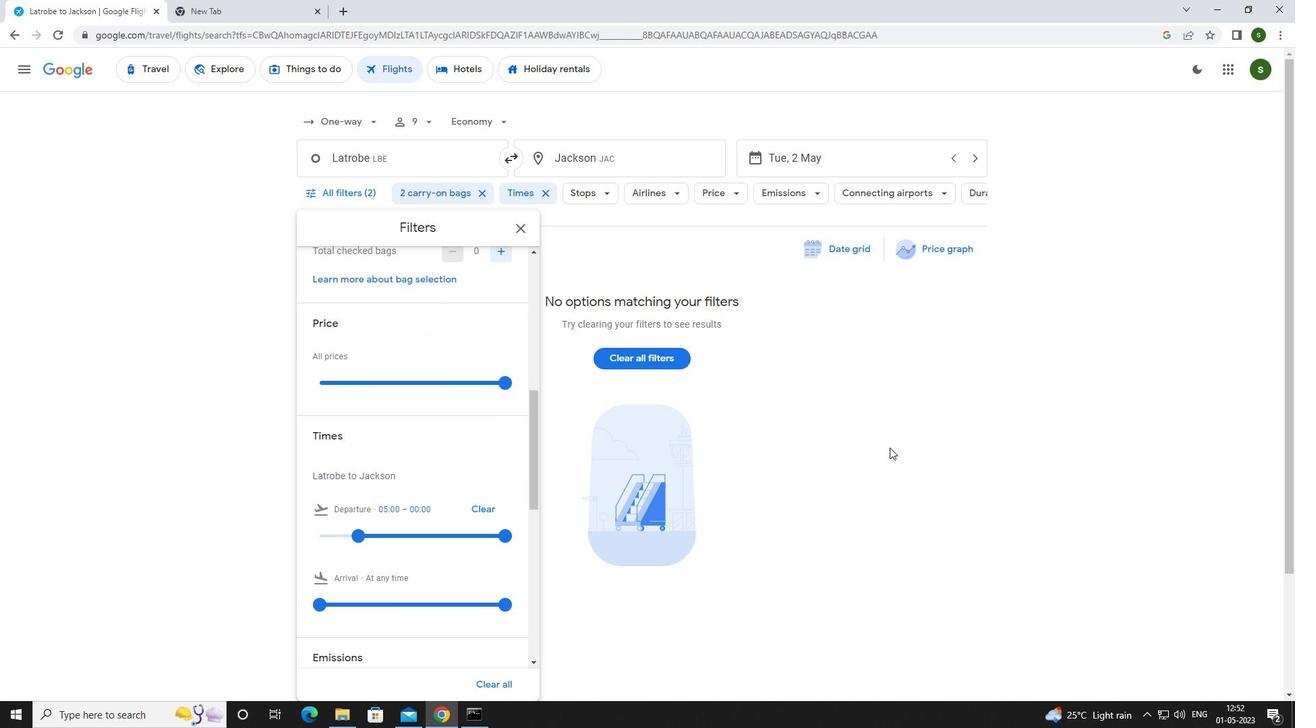 
Action: Mouse moved to (889, 448)
Screenshot: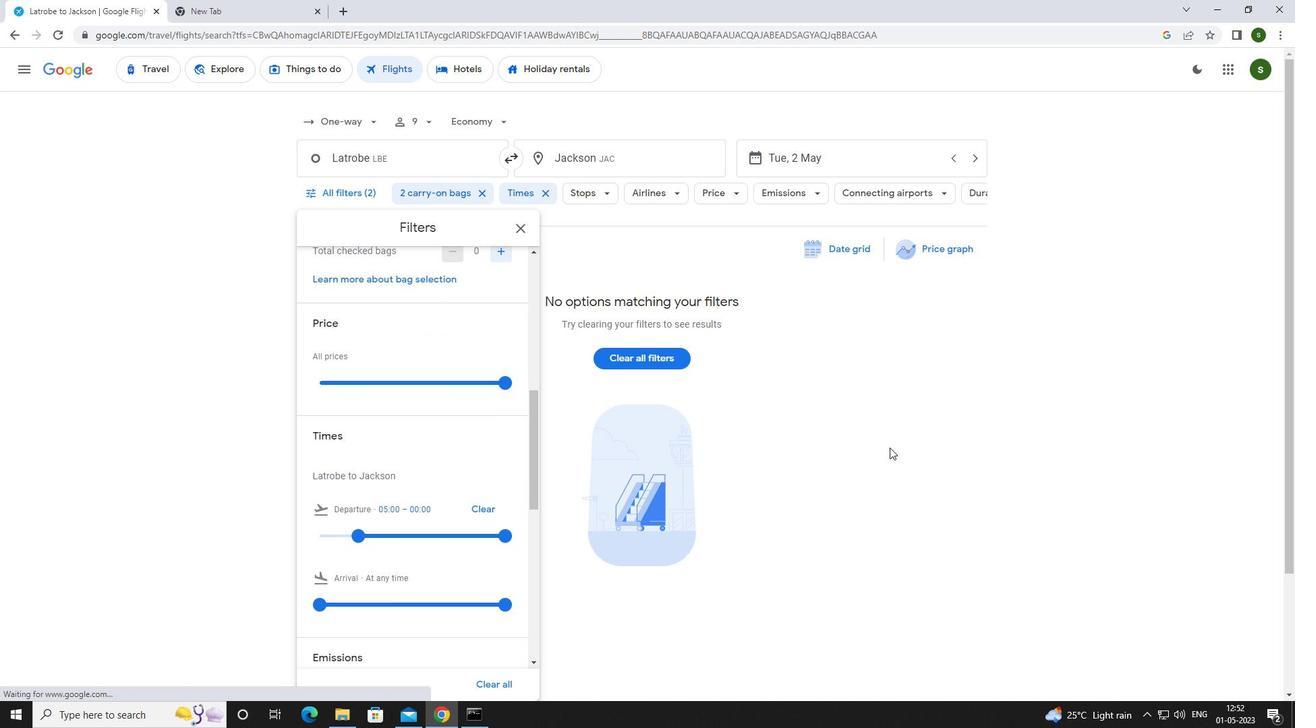 
